Task: Find an Airbnb in Chenghua, China for 9 guests from 8th to 15th August, with a price range of ₹10,000 to ₹14,000, 5 bedrooms, 8+ beds, 5 bathrooms, and amenities including WiFi, TV, free parking, gym, and breakfast. Enable self check-in.
Action: Mouse moved to (467, 122)
Screenshot: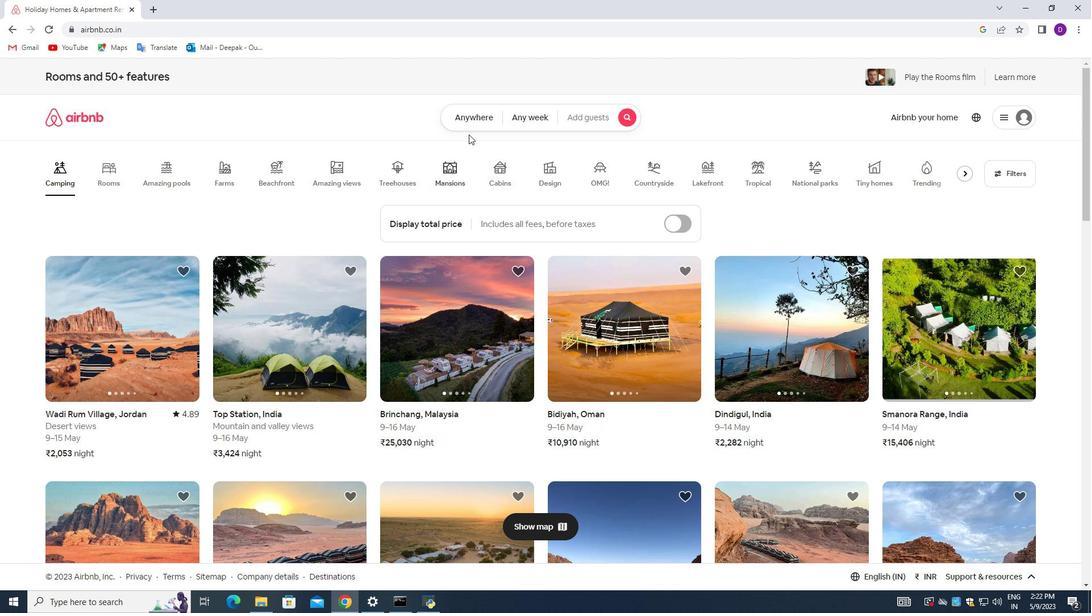 
Action: Mouse pressed left at (467, 122)
Screenshot: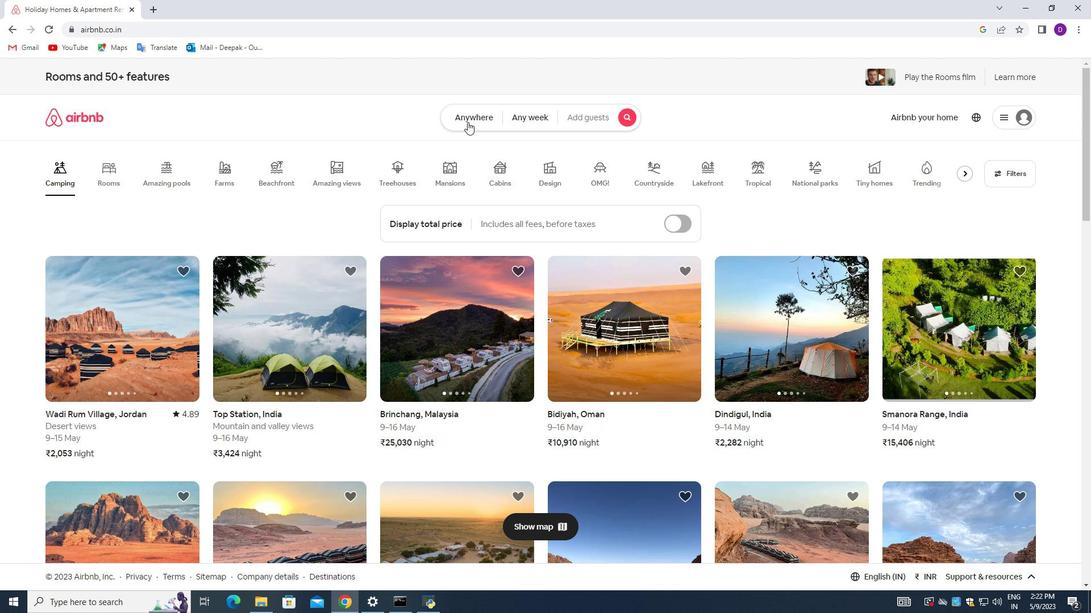
Action: Mouse moved to (404, 163)
Screenshot: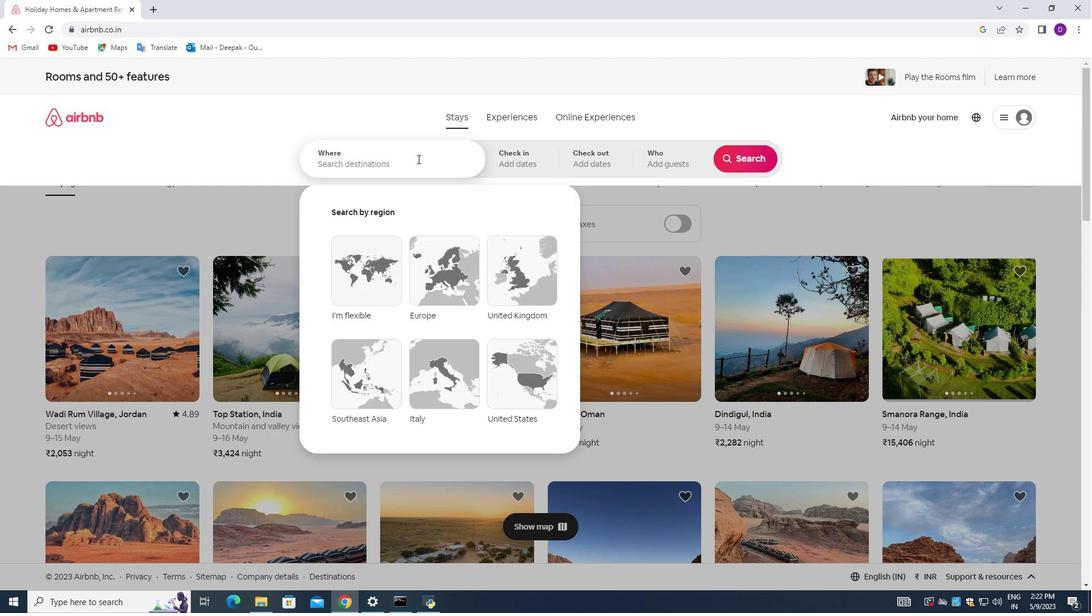 
Action: Mouse pressed left at (404, 163)
Screenshot: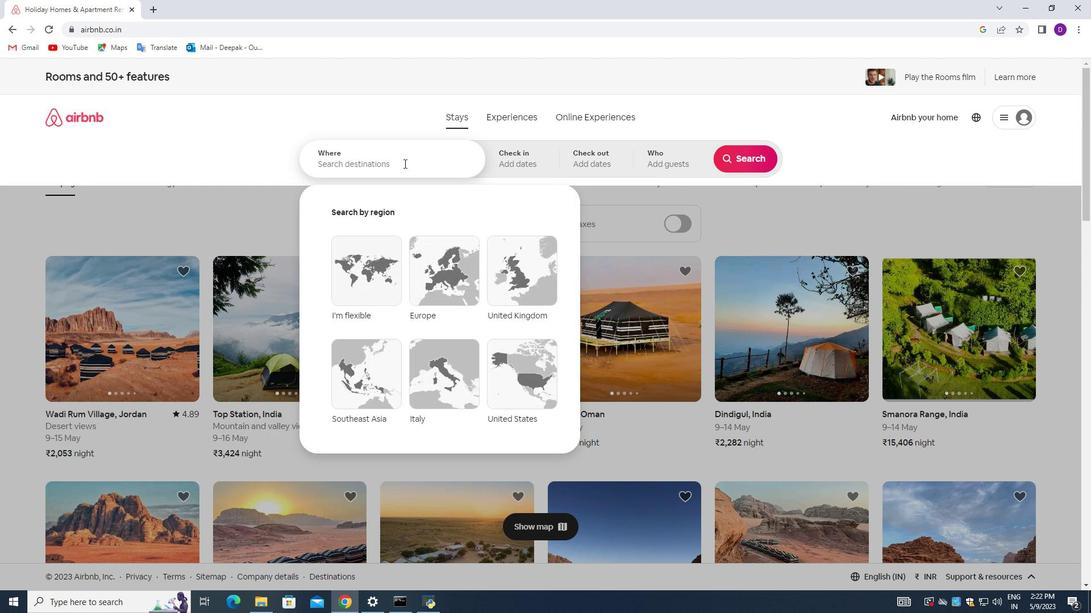 
Action: Mouse moved to (165, 300)
Screenshot: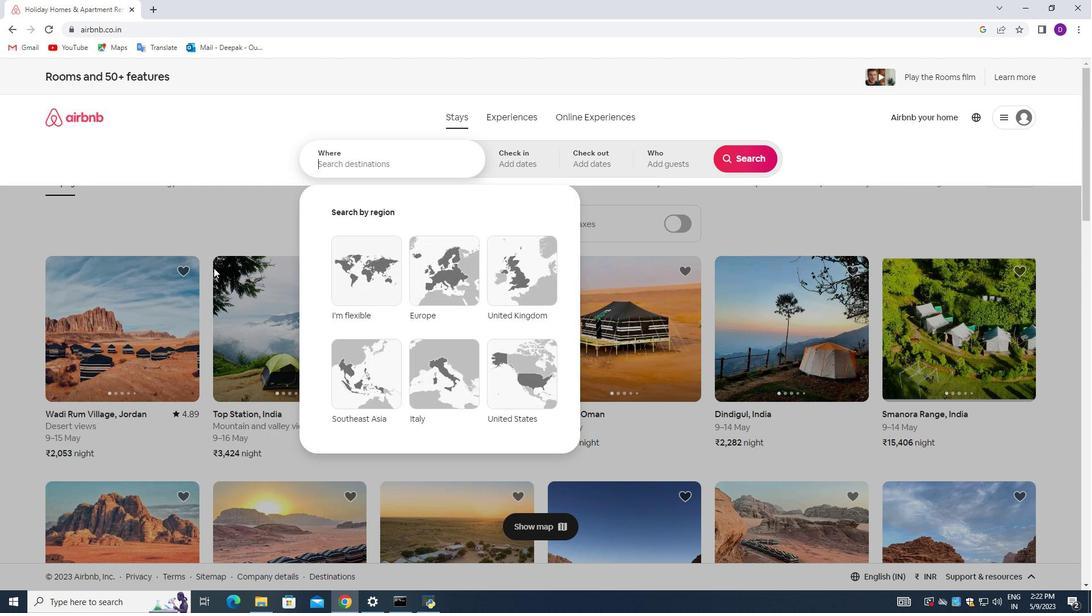 
Action: Key pressed <Key.shift_r>Chenghua,<Key.space><Key.shift_r>China<Key.enter>
Screenshot: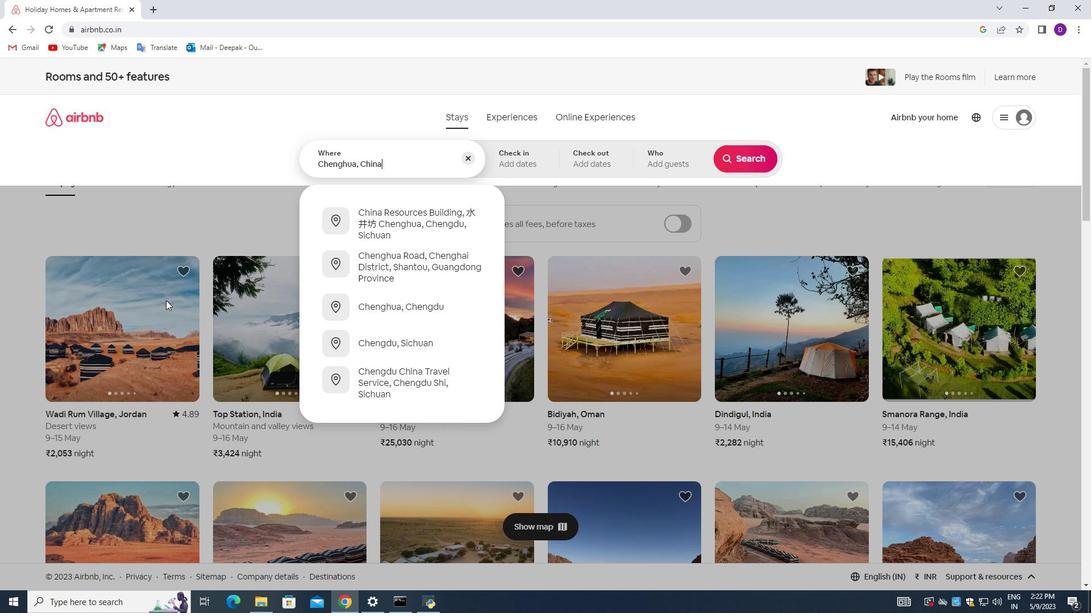 
Action: Mouse moved to (748, 254)
Screenshot: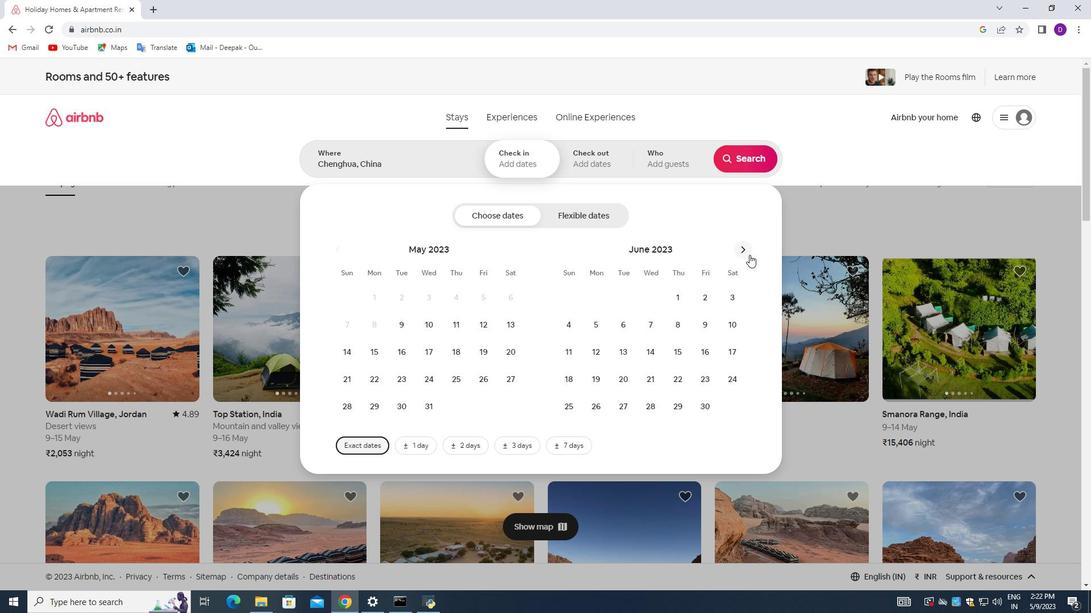 
Action: Mouse pressed left at (748, 254)
Screenshot: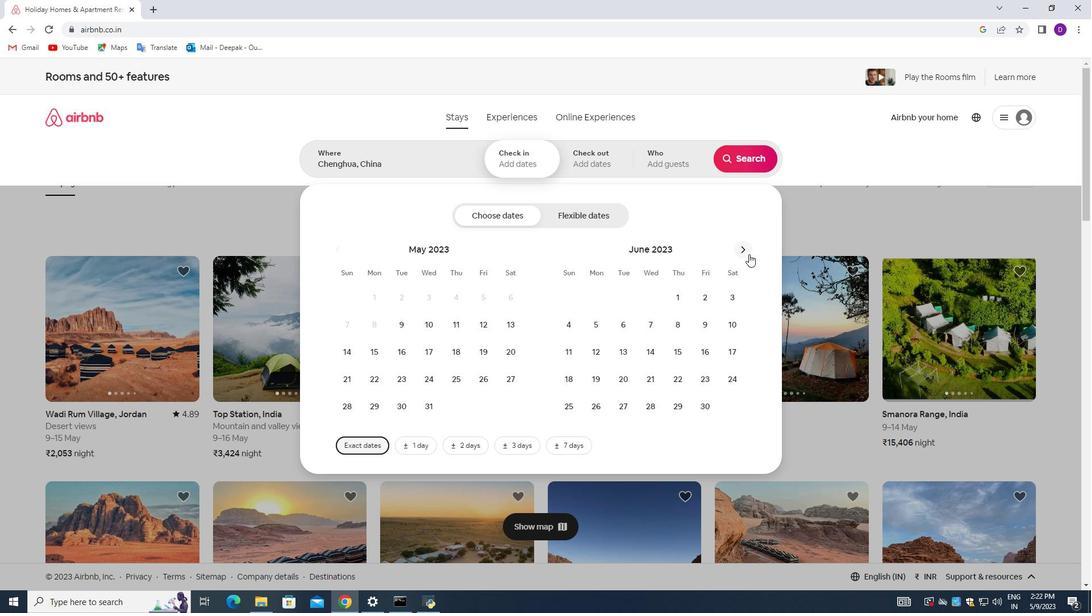 
Action: Mouse pressed left at (748, 254)
Screenshot: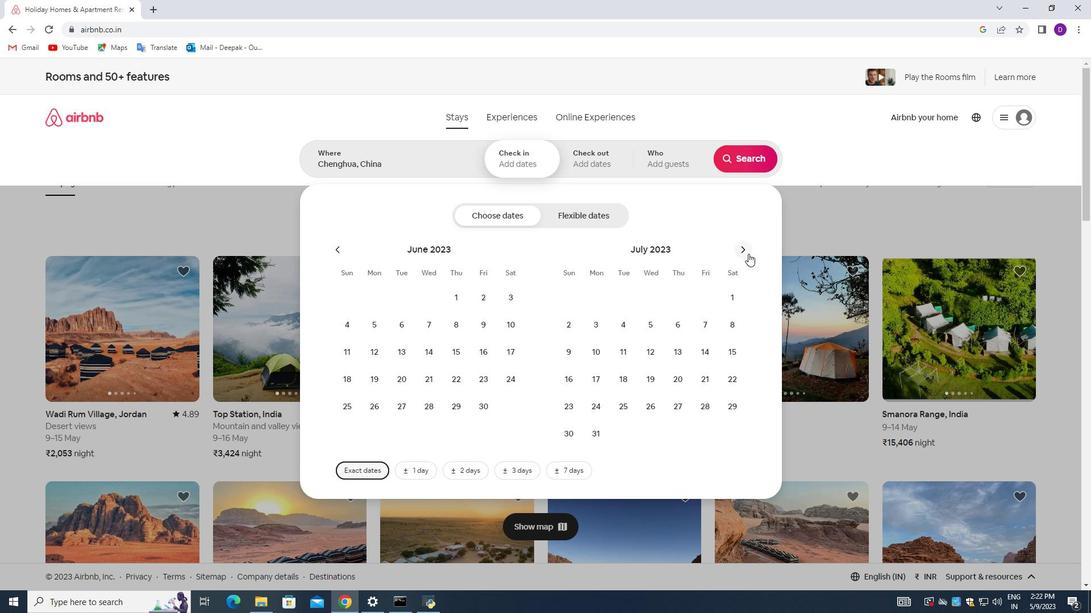 
Action: Mouse moved to (628, 326)
Screenshot: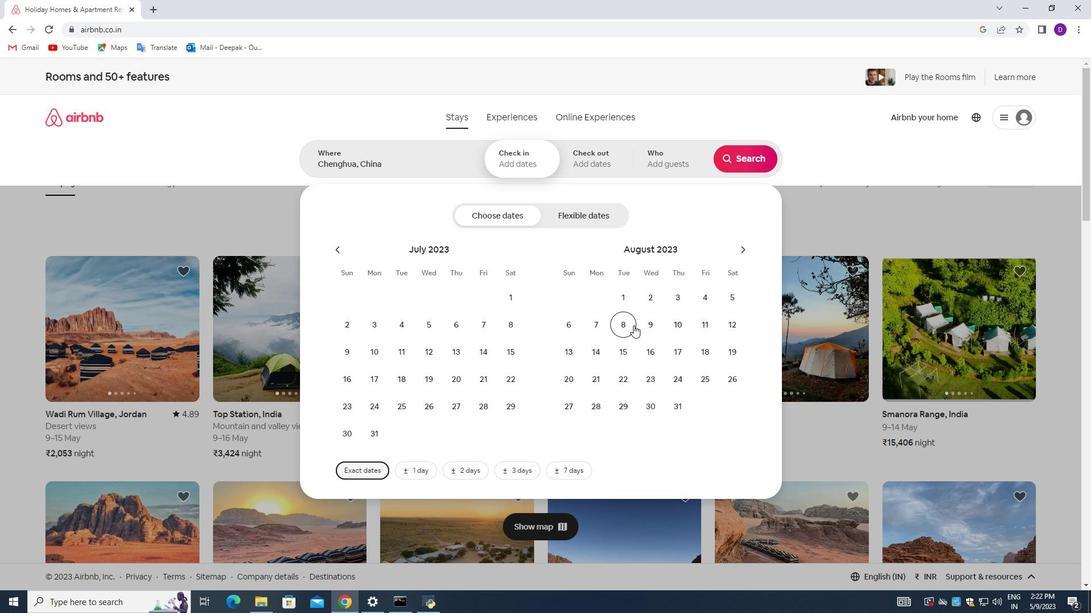 
Action: Mouse pressed left at (628, 326)
Screenshot: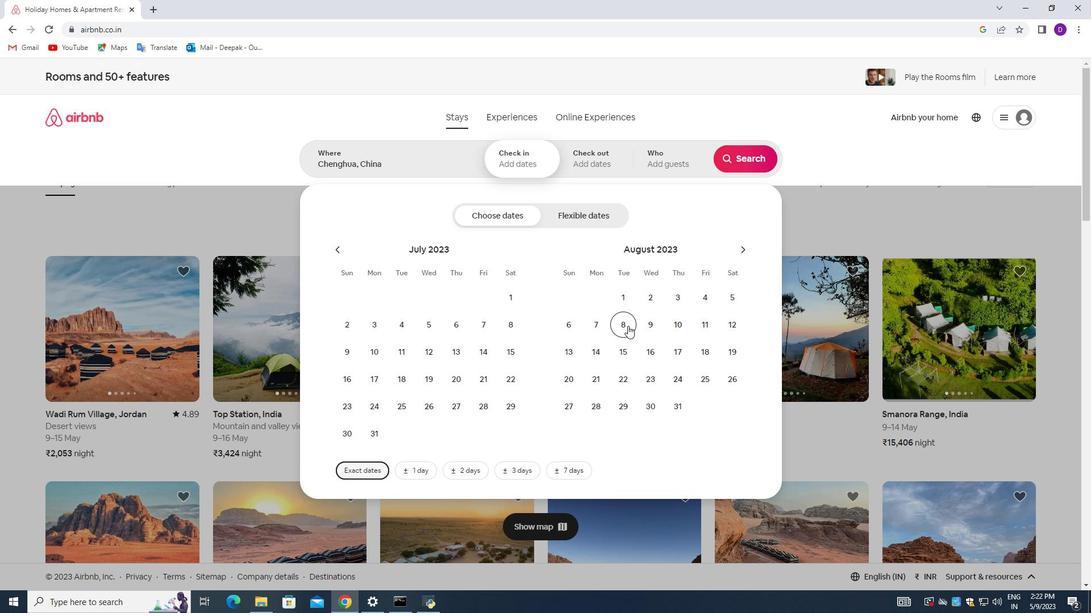 
Action: Mouse moved to (625, 346)
Screenshot: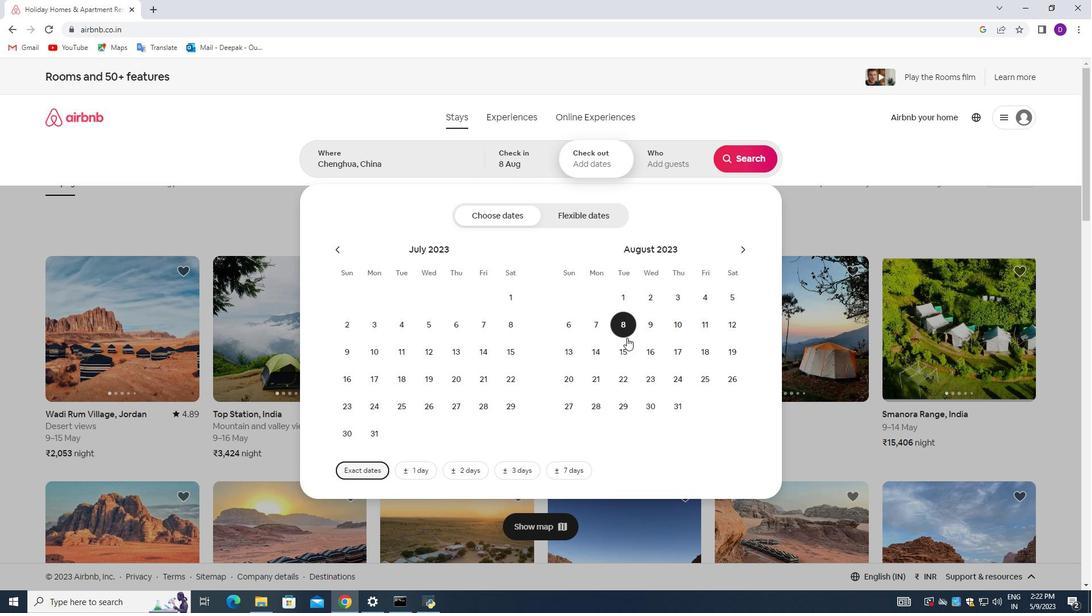 
Action: Mouse pressed left at (625, 346)
Screenshot: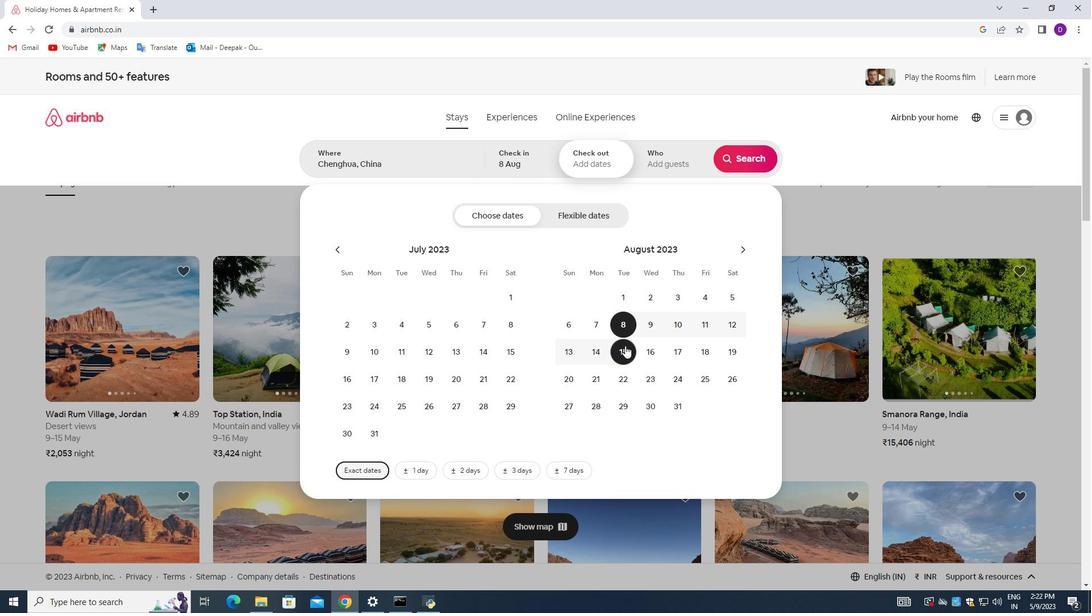 
Action: Mouse moved to (661, 164)
Screenshot: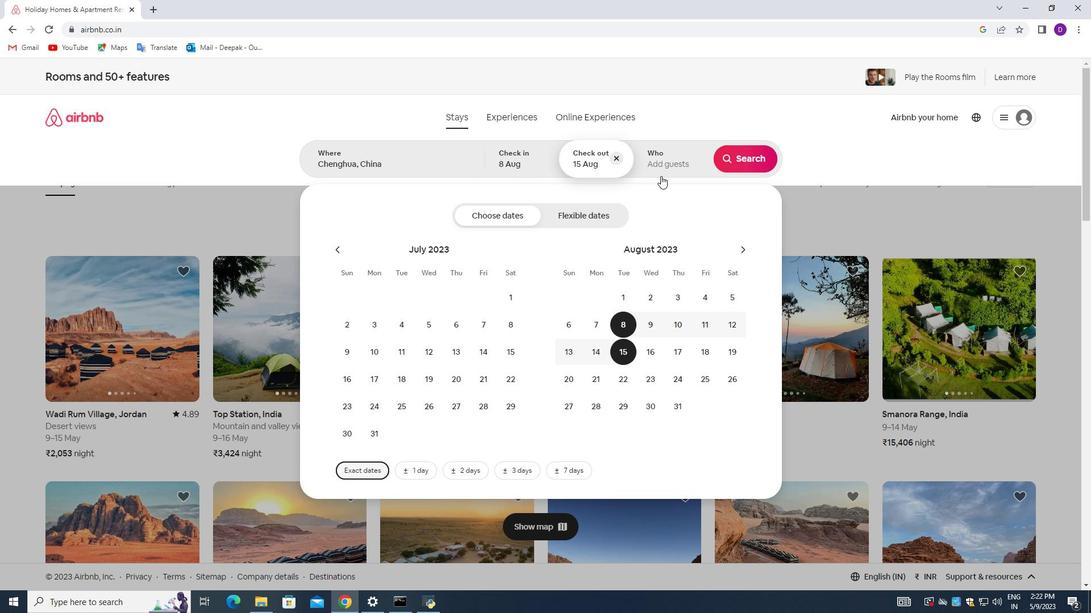 
Action: Mouse pressed left at (661, 164)
Screenshot: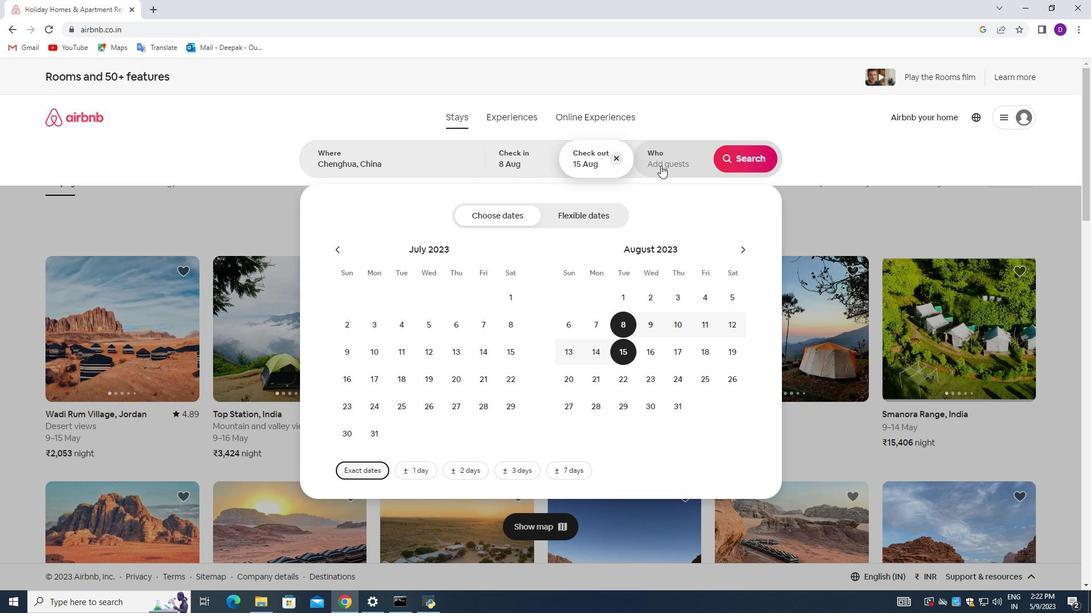 
Action: Mouse moved to (746, 221)
Screenshot: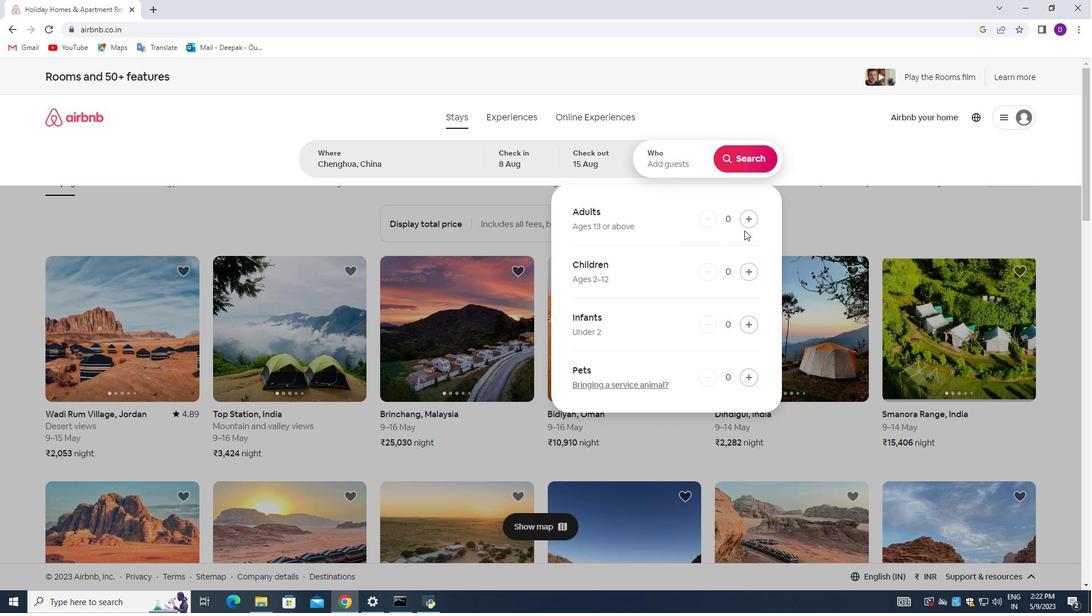 
Action: Mouse pressed left at (746, 221)
Screenshot: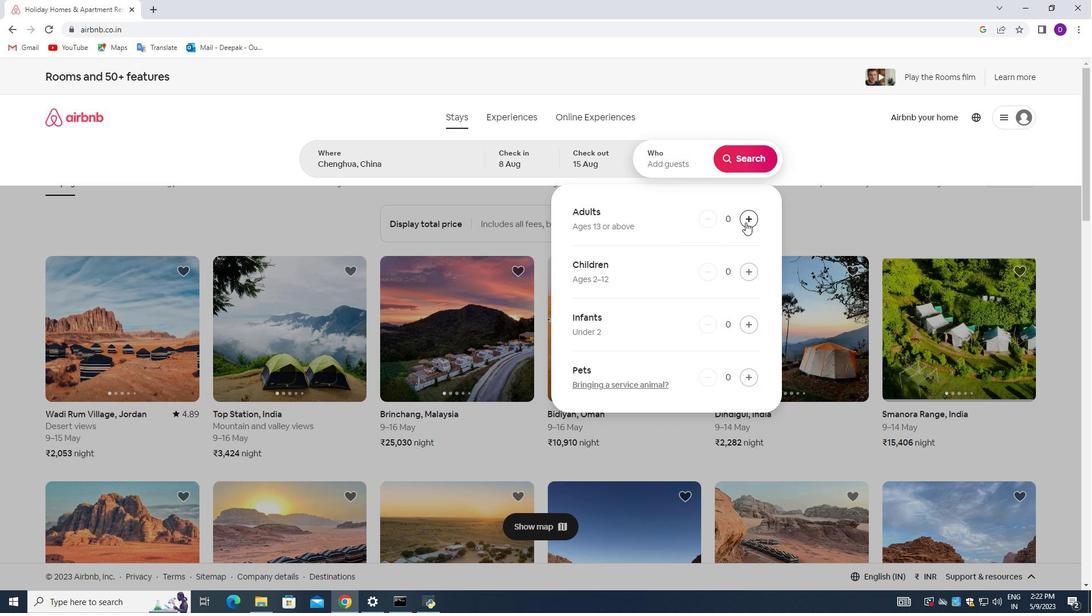 
Action: Mouse pressed left at (746, 221)
Screenshot: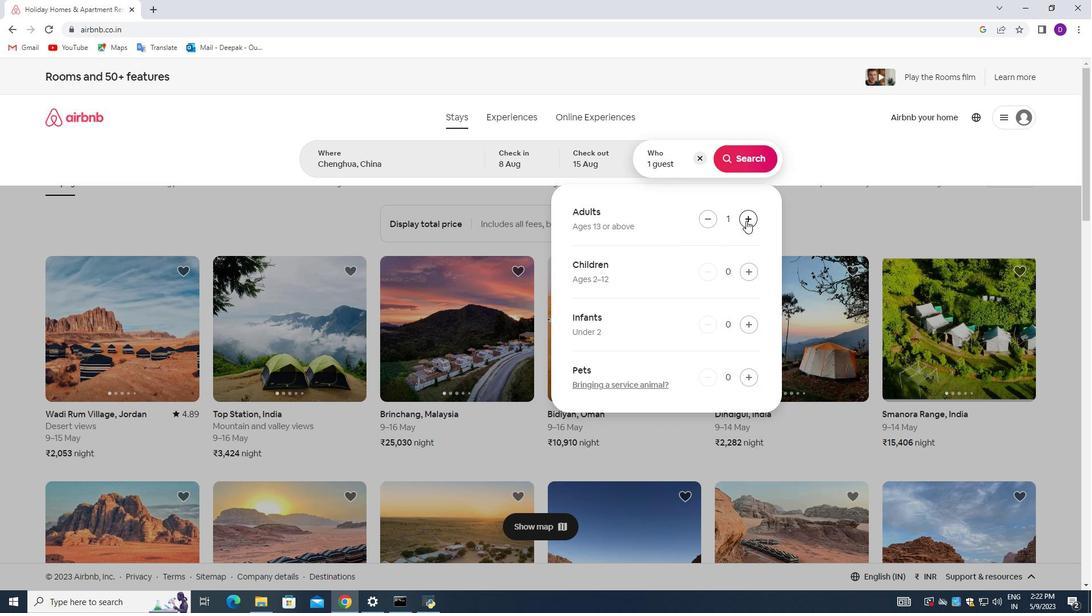 
Action: Mouse pressed left at (746, 221)
Screenshot: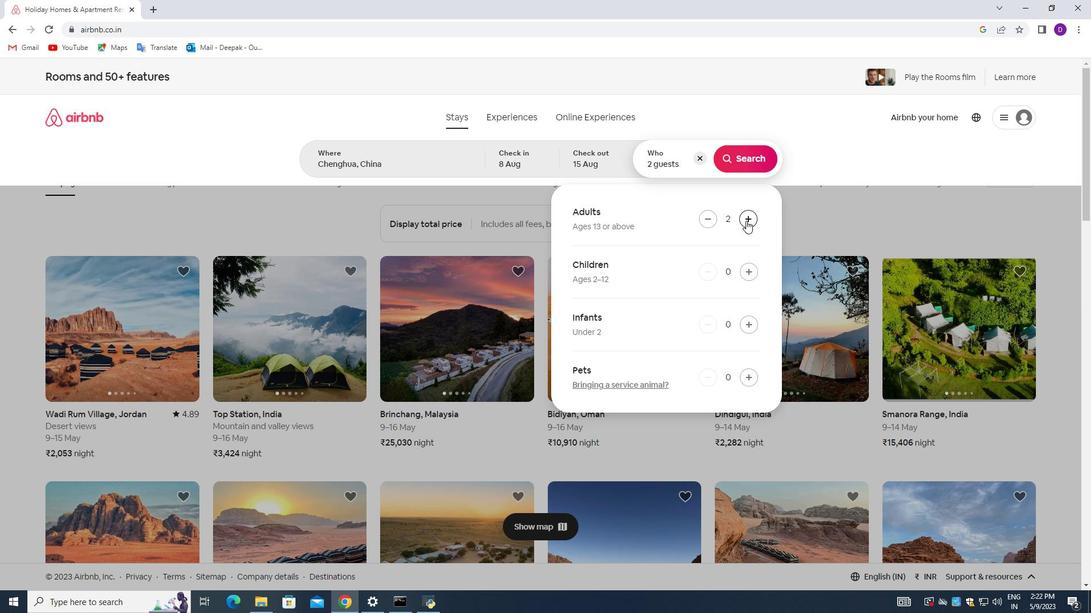 
Action: Mouse pressed left at (746, 221)
Screenshot: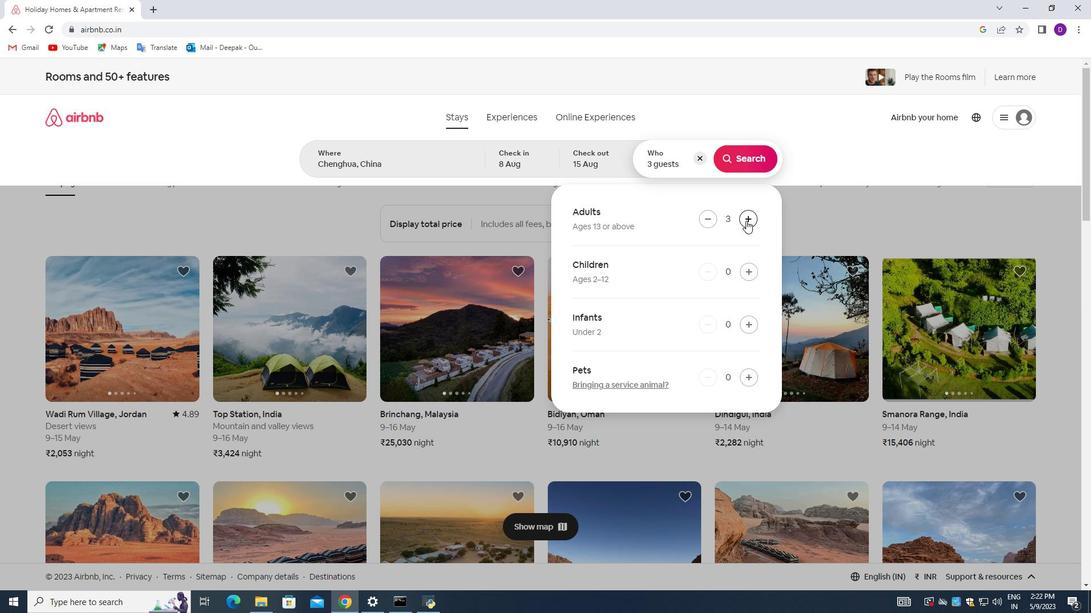 
Action: Mouse pressed left at (746, 221)
Screenshot: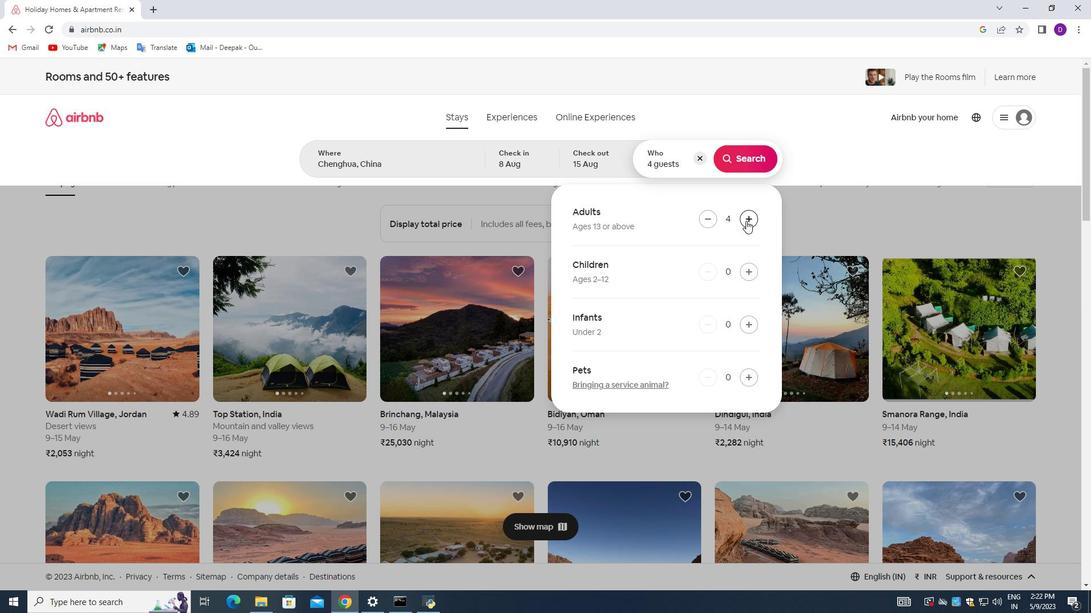 
Action: Mouse pressed left at (746, 221)
Screenshot: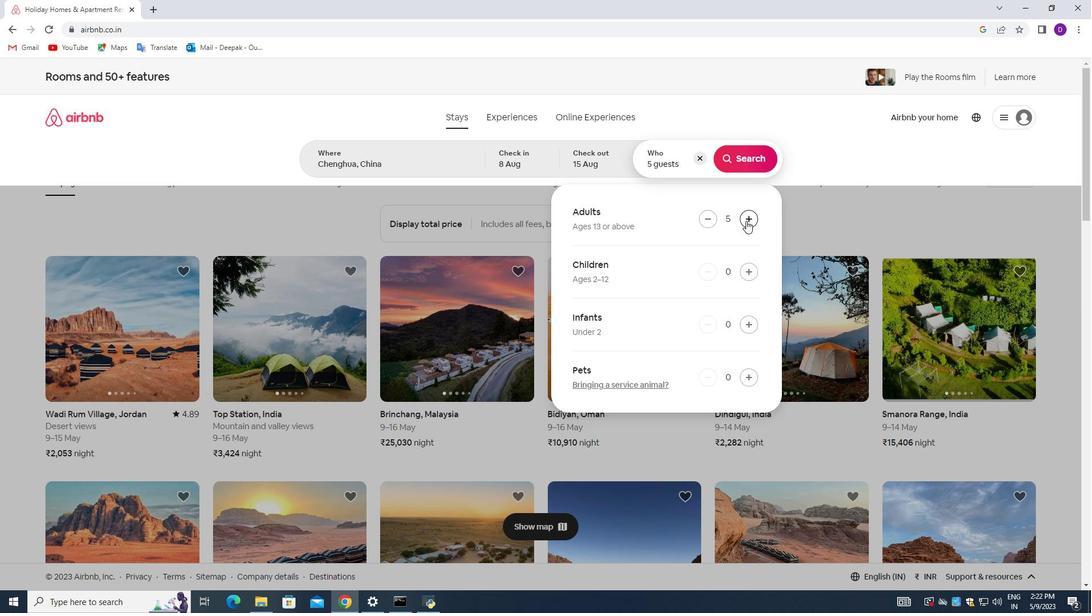 
Action: Mouse pressed left at (746, 221)
Screenshot: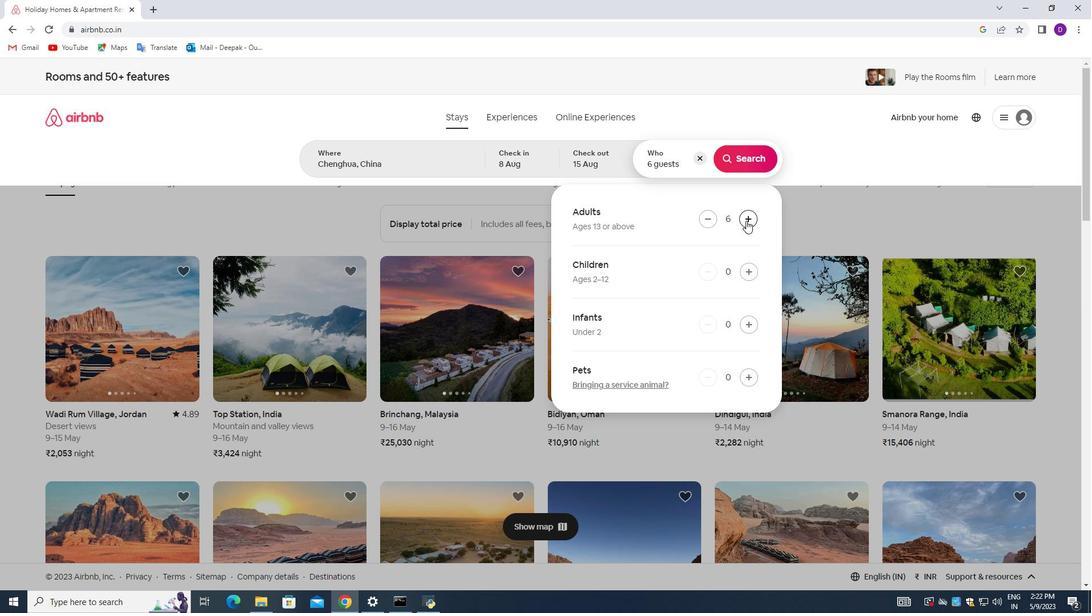 
Action: Mouse pressed left at (746, 221)
Screenshot: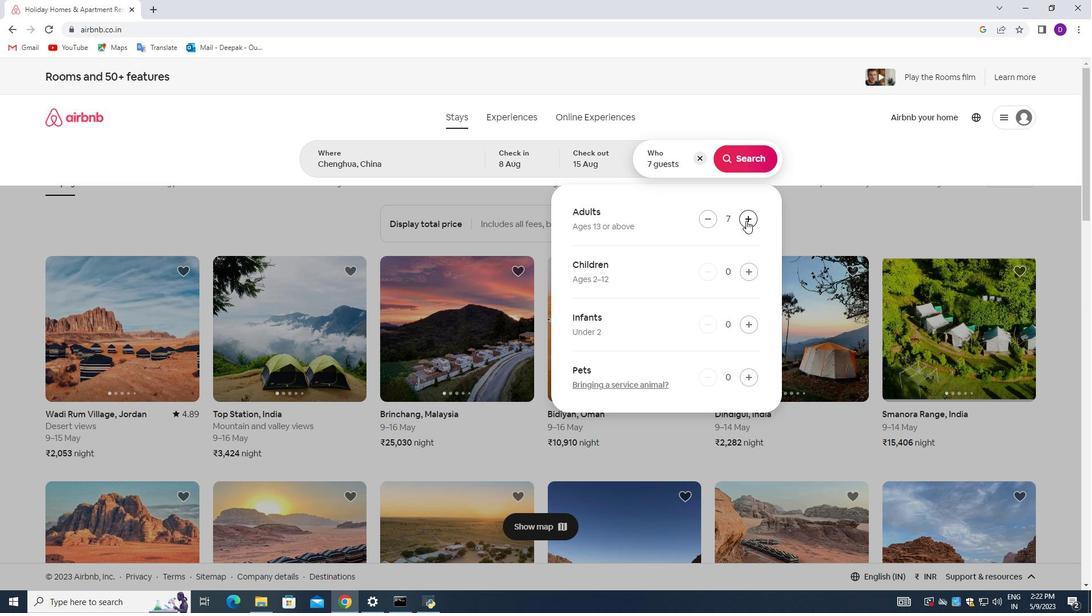 
Action: Mouse pressed left at (746, 221)
Screenshot: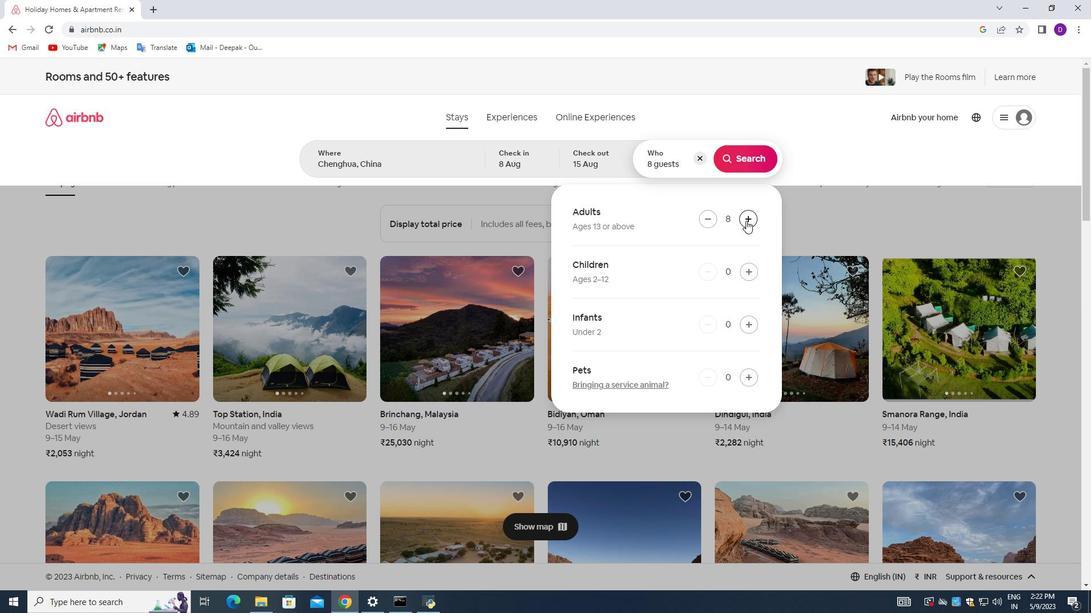 
Action: Mouse moved to (749, 152)
Screenshot: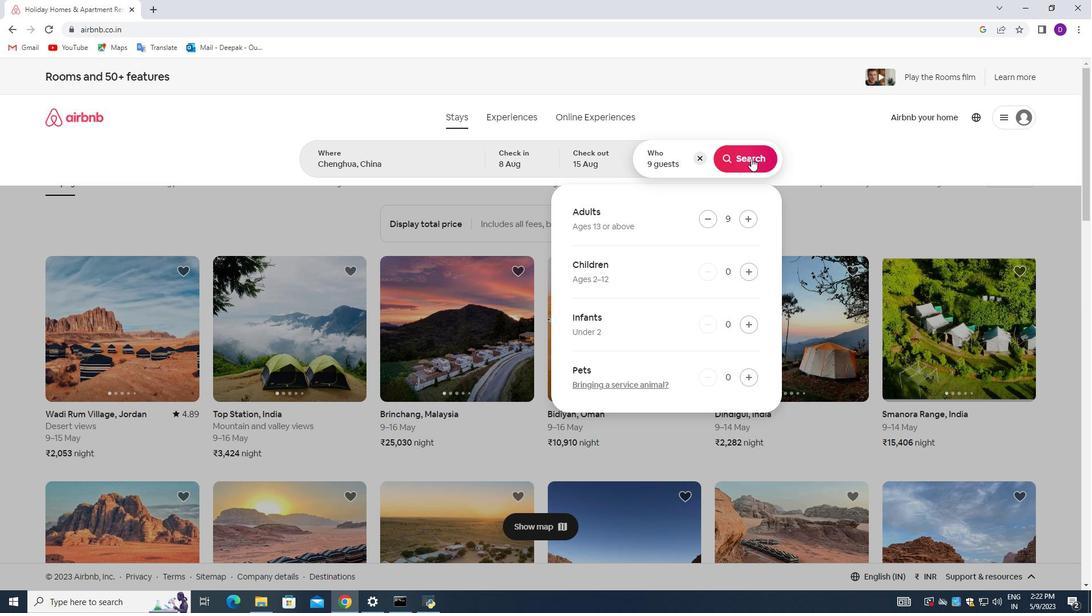 
Action: Mouse pressed left at (749, 152)
Screenshot: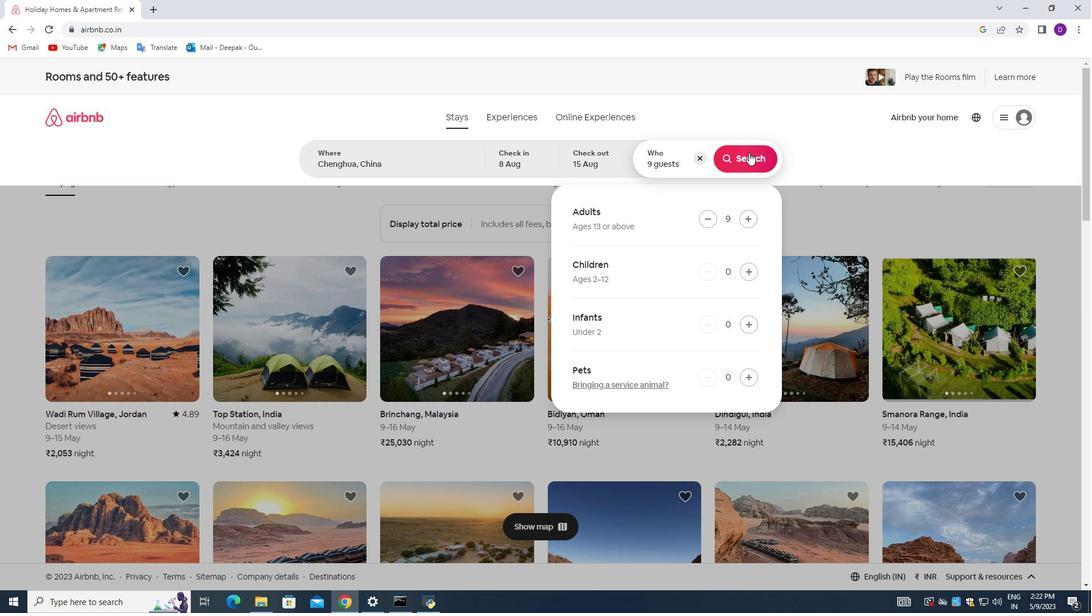 
Action: Mouse moved to (1030, 122)
Screenshot: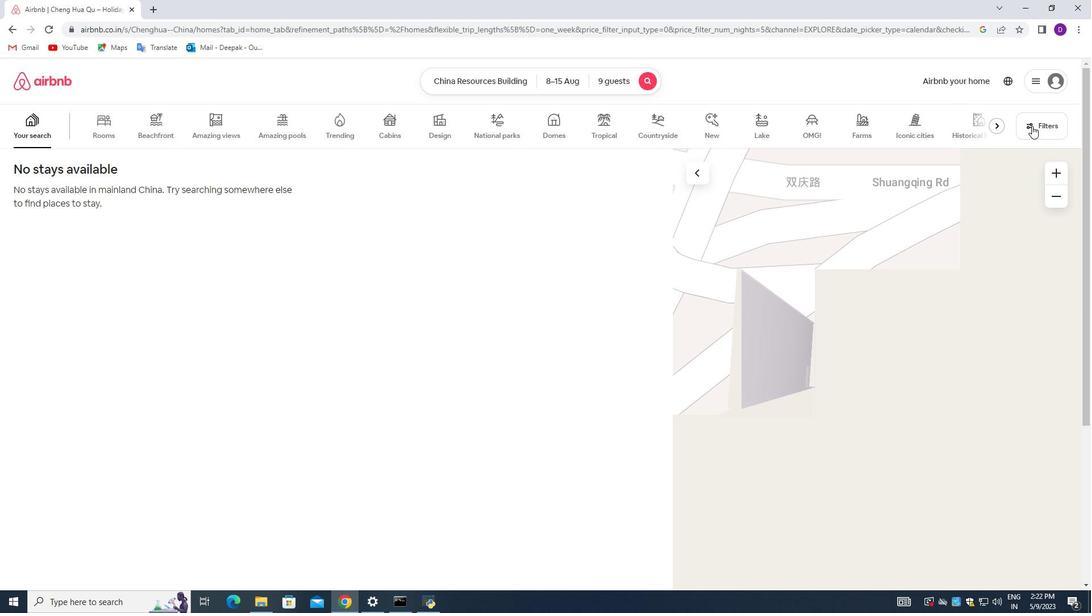 
Action: Mouse pressed left at (1030, 122)
Screenshot: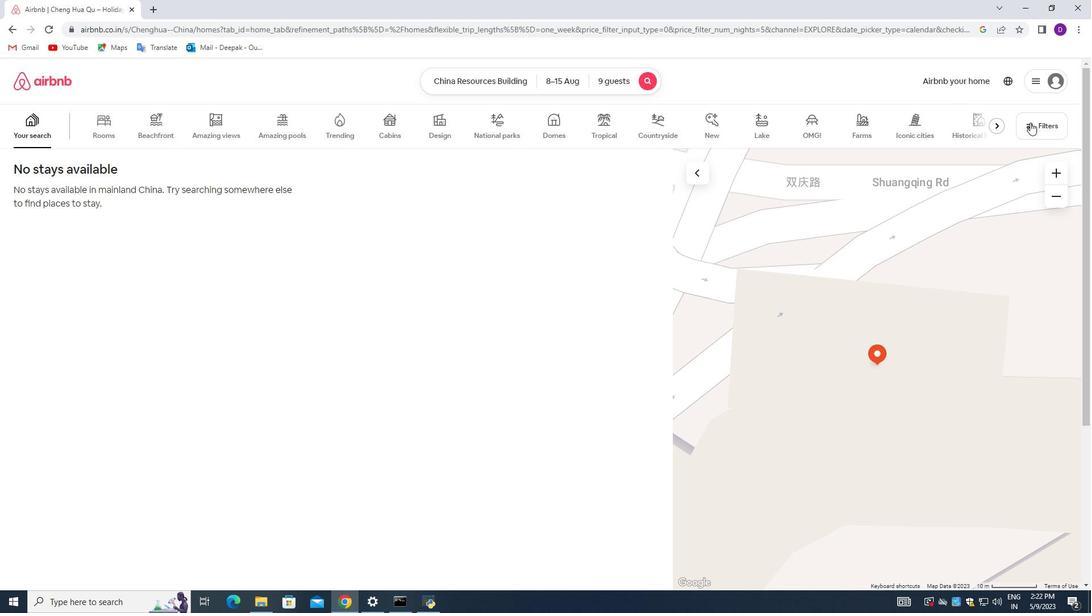 
Action: Mouse moved to (413, 408)
Screenshot: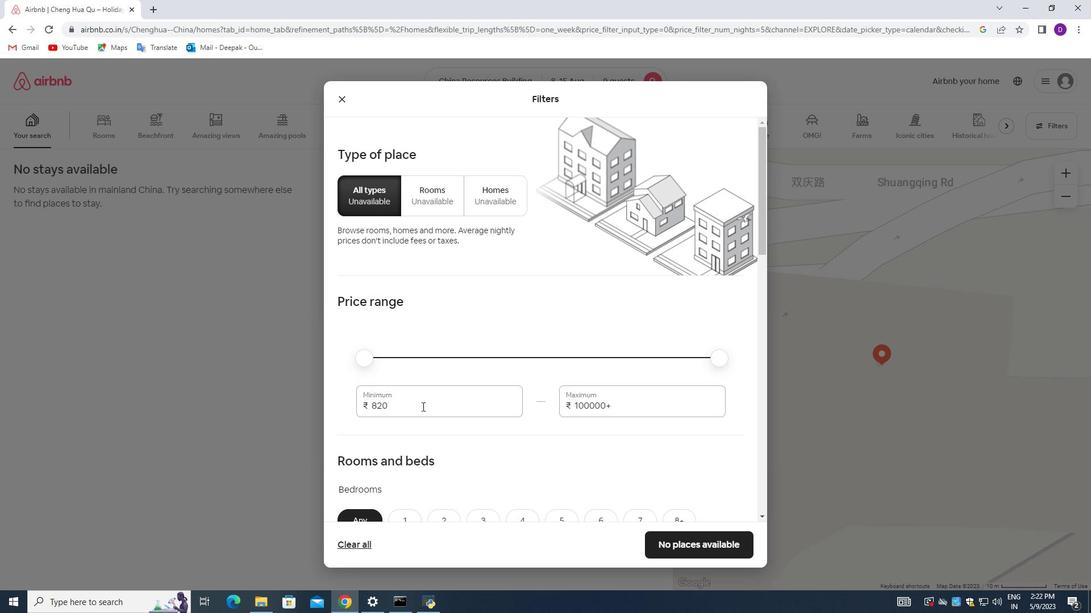 
Action: Mouse pressed left at (413, 408)
Screenshot: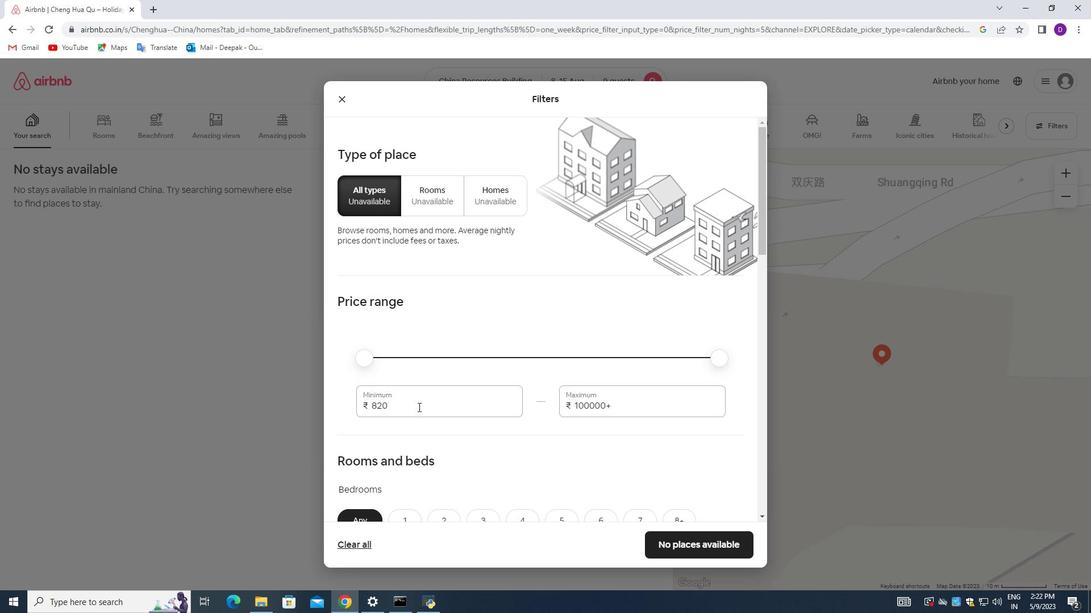
Action: Mouse pressed left at (413, 408)
Screenshot: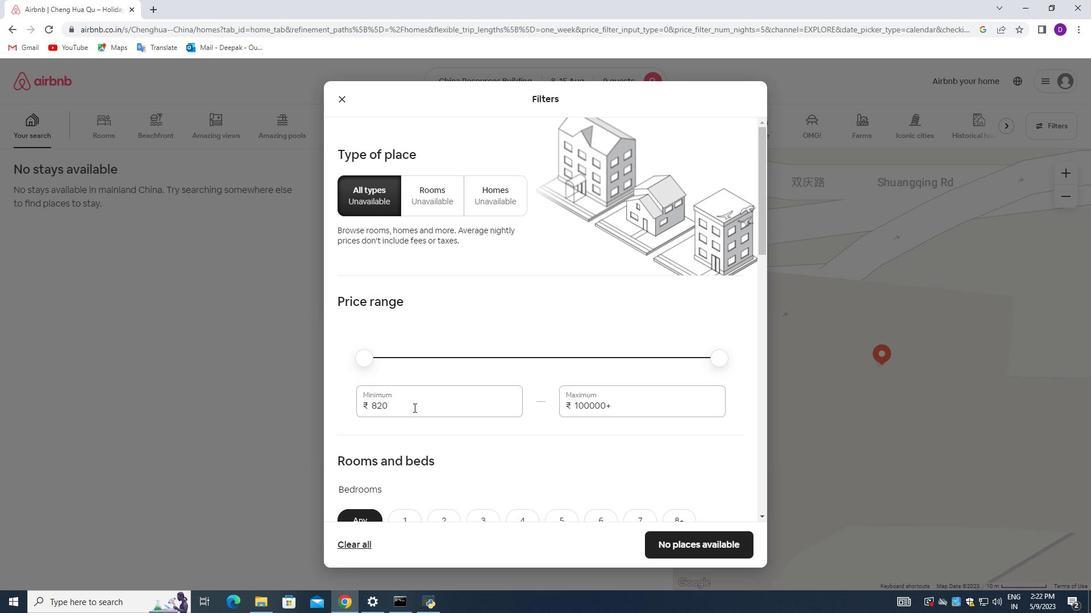 
Action: Key pressed 10000<Key.tab>14000
Screenshot: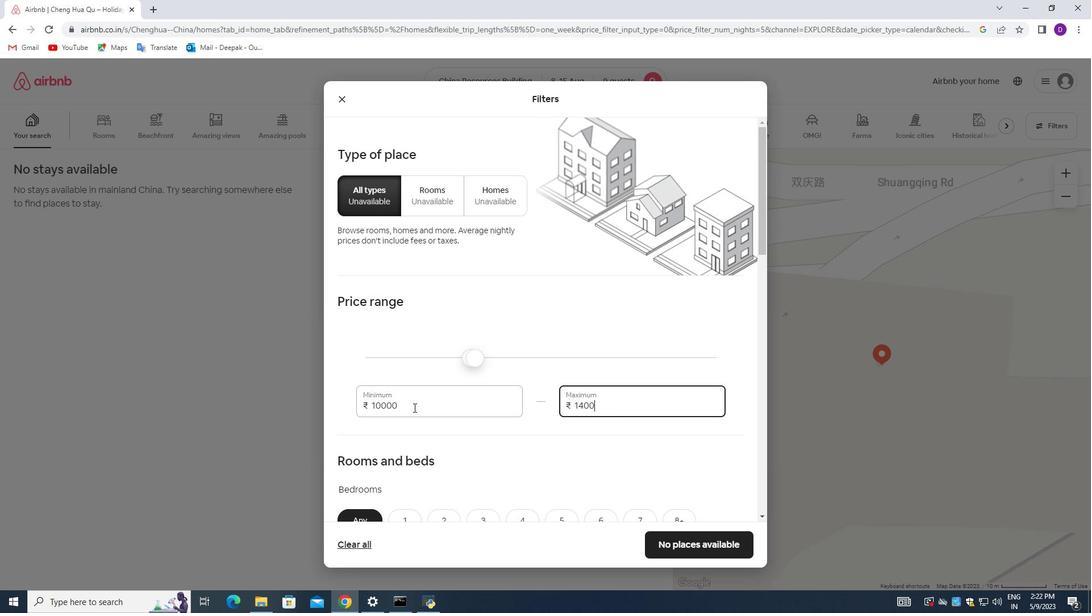
Action: Mouse moved to (484, 381)
Screenshot: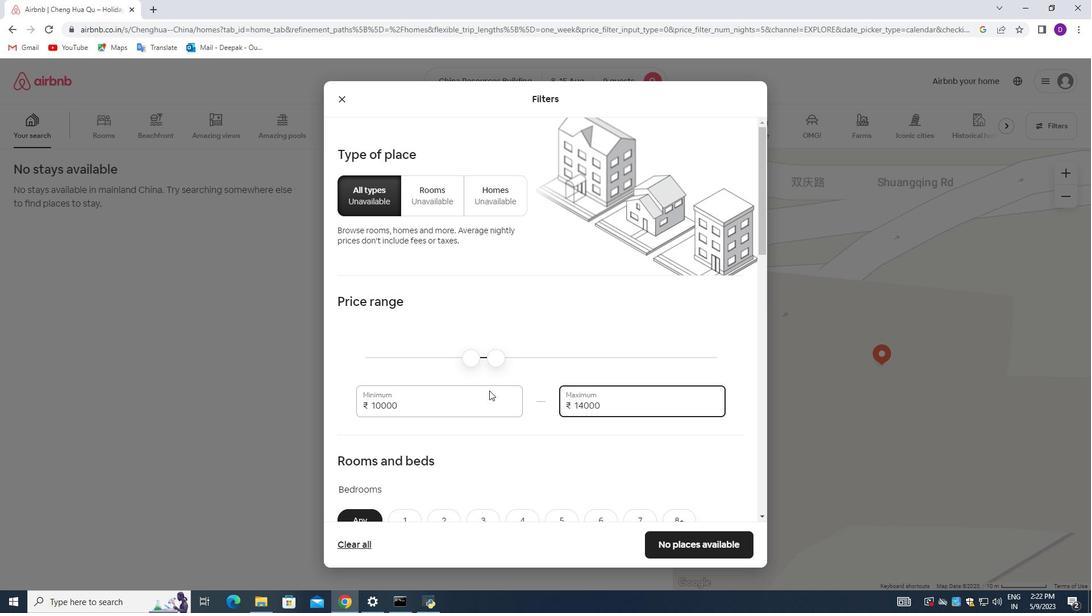 
Action: Mouse scrolled (484, 380) with delta (0, 0)
Screenshot: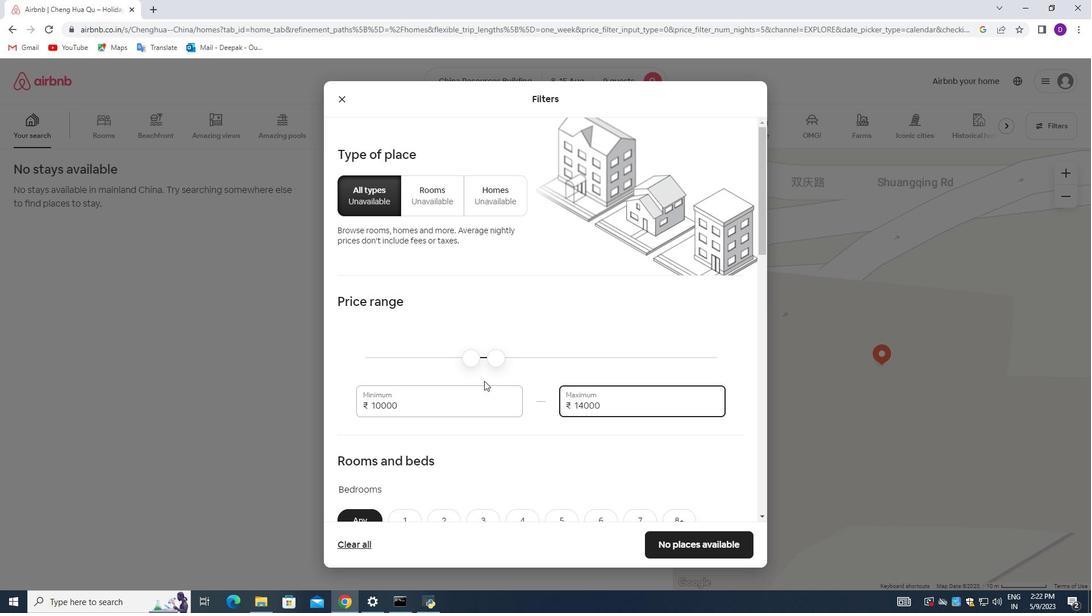 
Action: Mouse moved to (479, 372)
Screenshot: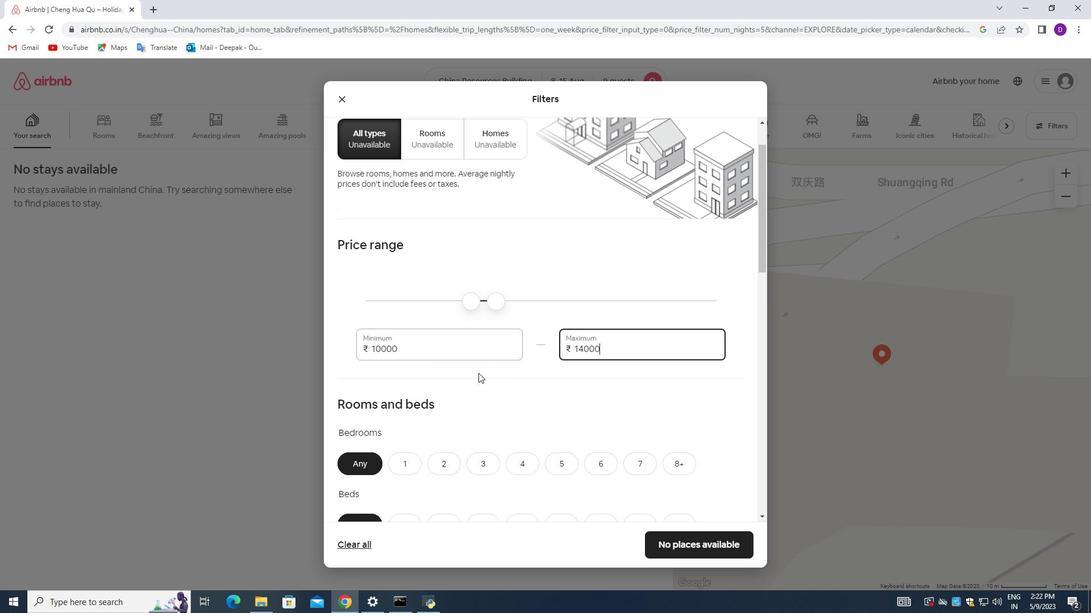 
Action: Mouse scrolled (479, 372) with delta (0, 0)
Screenshot: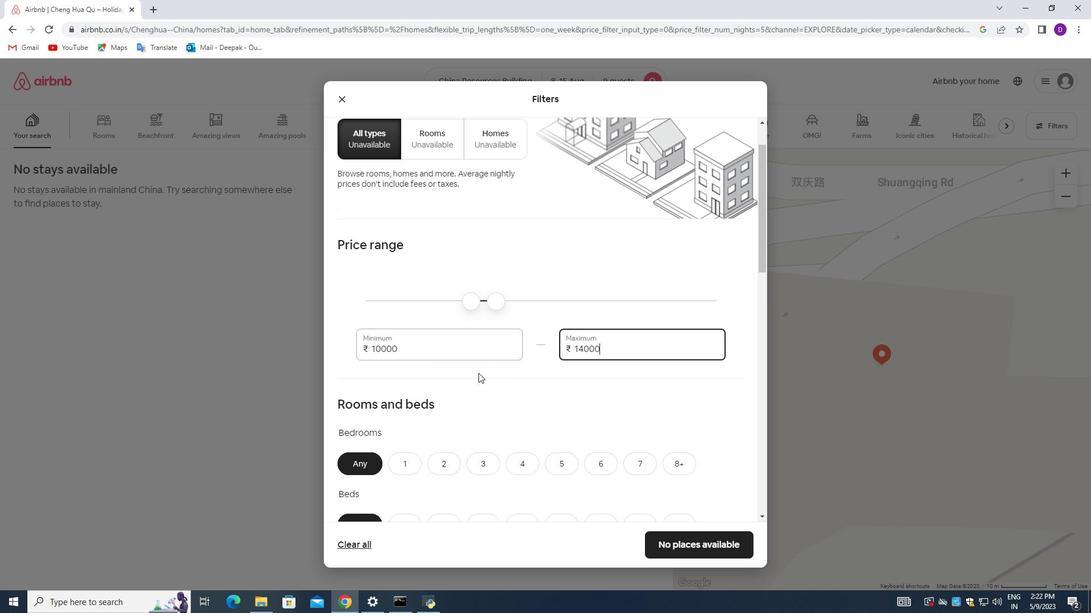 
Action: Mouse moved to (479, 372)
Screenshot: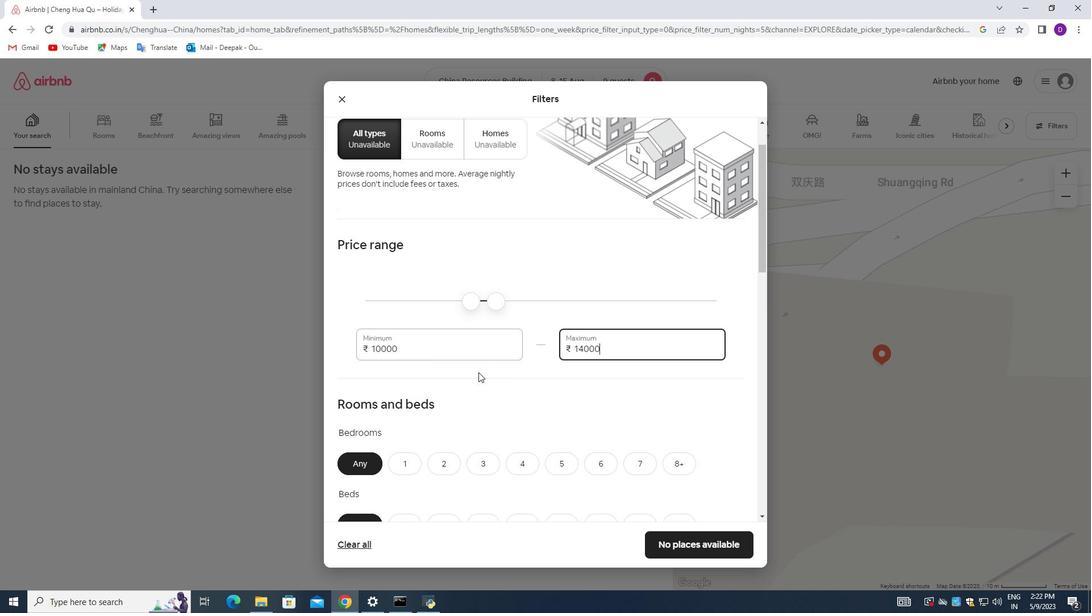 
Action: Mouse scrolled (479, 372) with delta (0, 0)
Screenshot: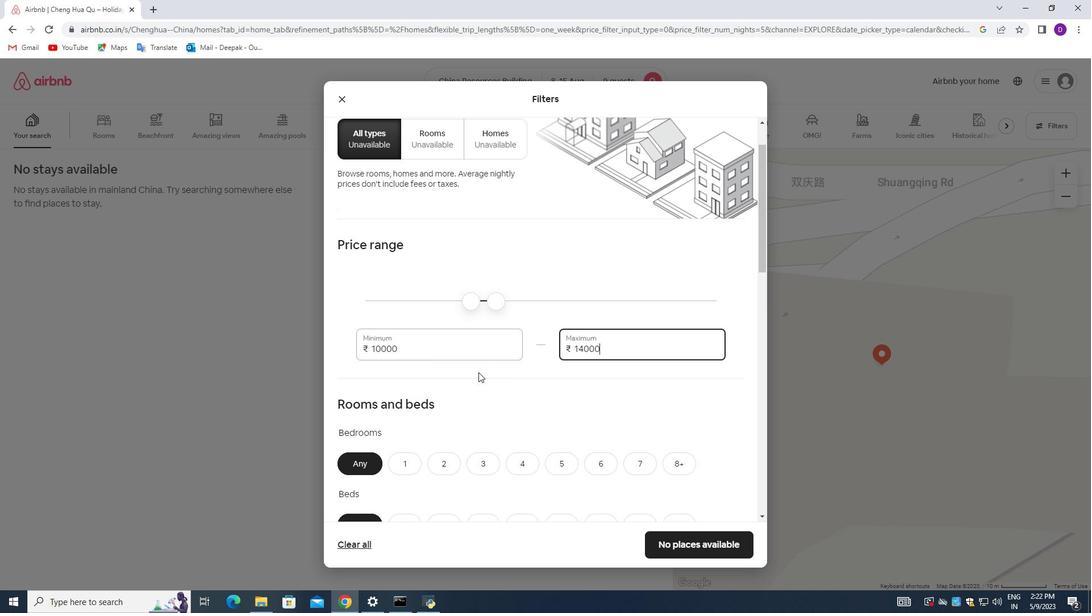 
Action: Mouse scrolled (479, 372) with delta (0, 0)
Screenshot: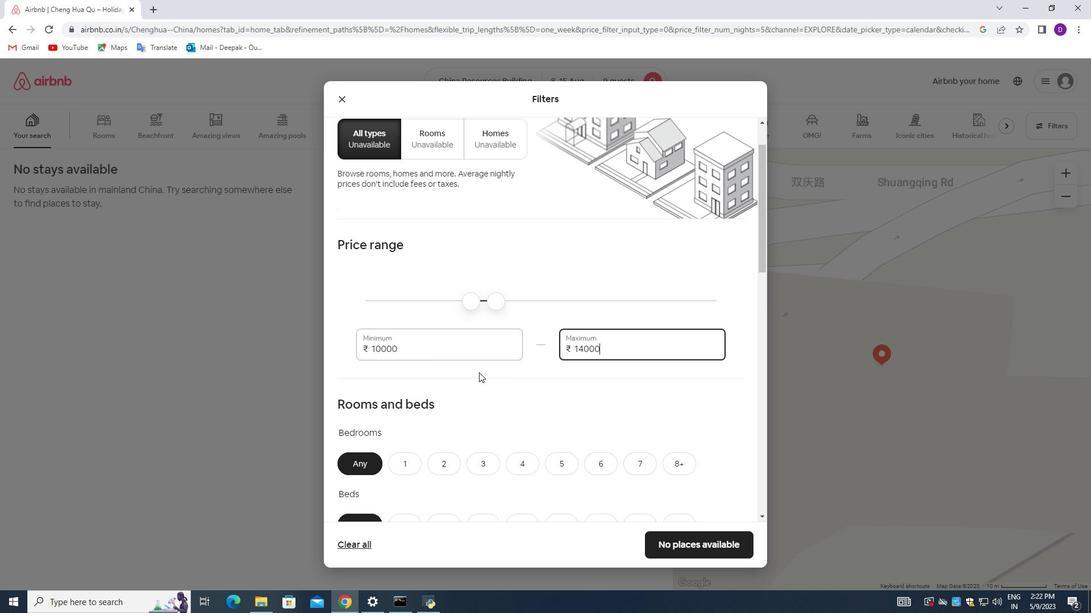 
Action: Mouse moved to (556, 300)
Screenshot: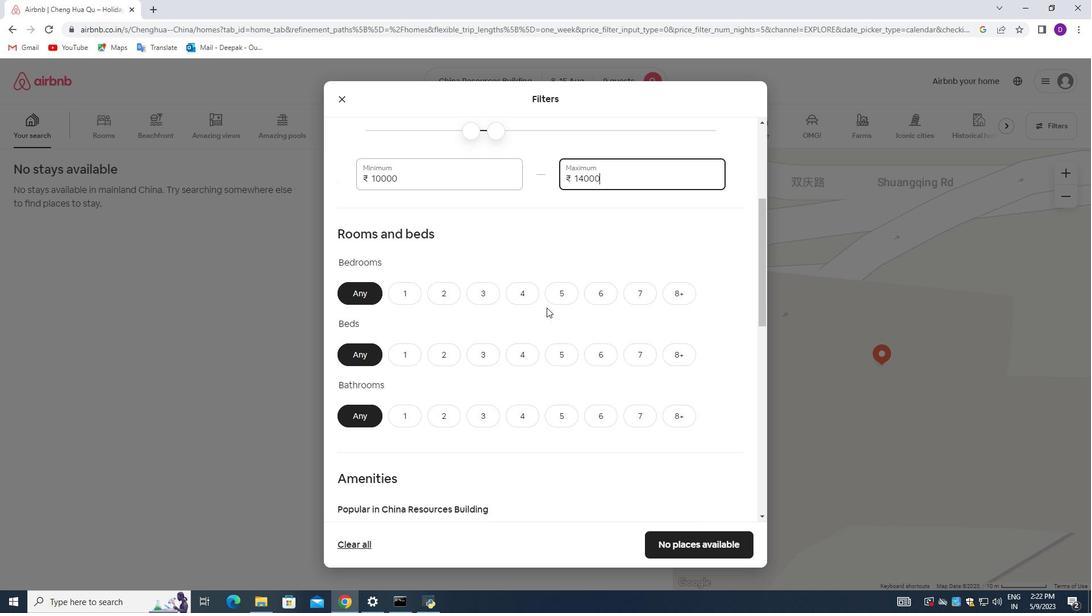 
Action: Mouse pressed left at (556, 300)
Screenshot: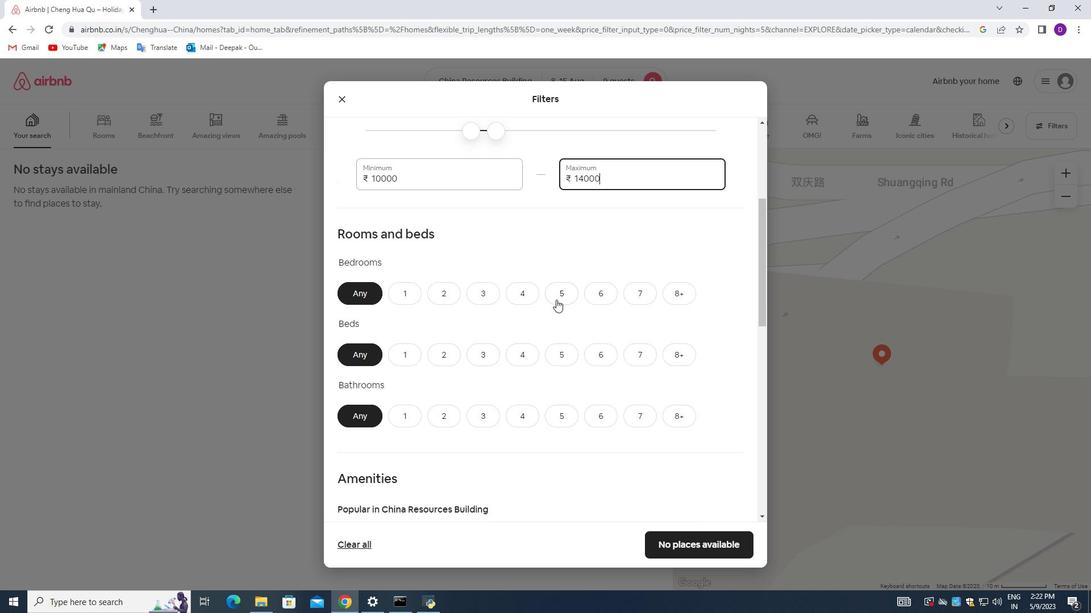 
Action: Mouse moved to (687, 354)
Screenshot: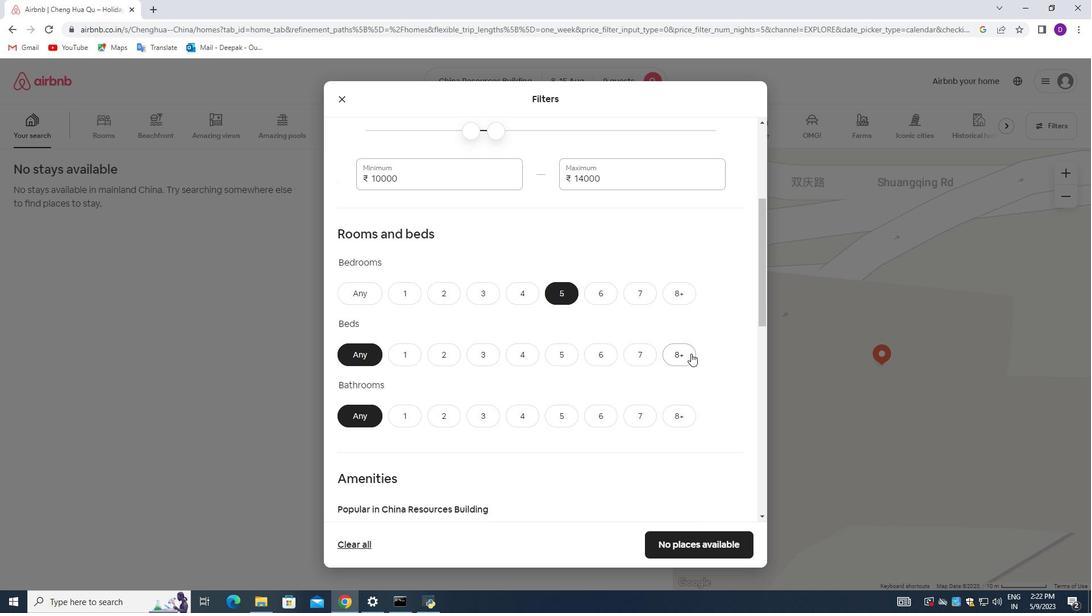 
Action: Mouse pressed left at (687, 354)
Screenshot: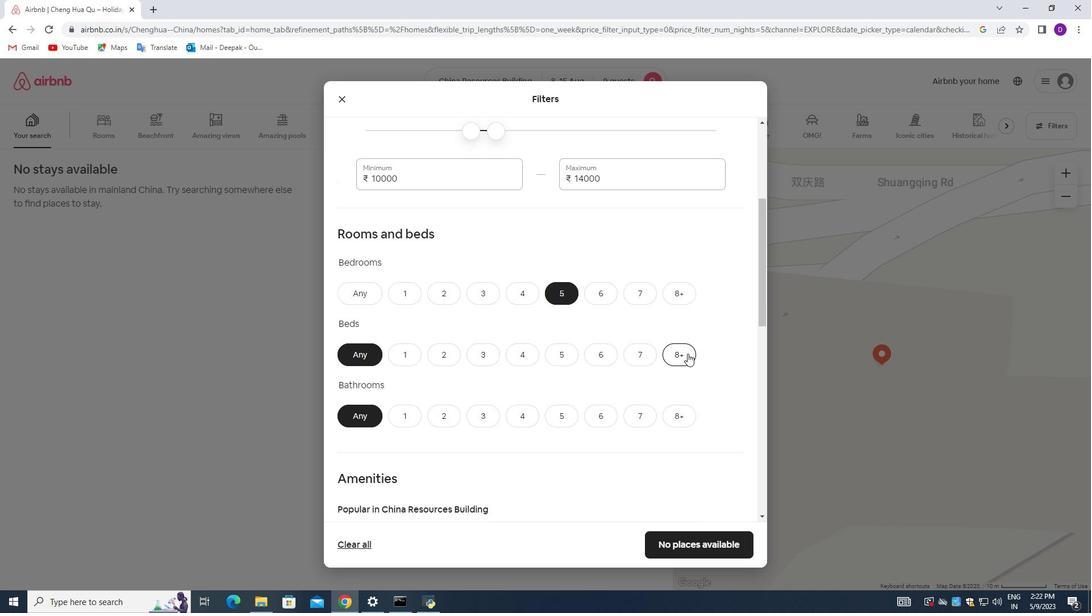 
Action: Mouse moved to (567, 413)
Screenshot: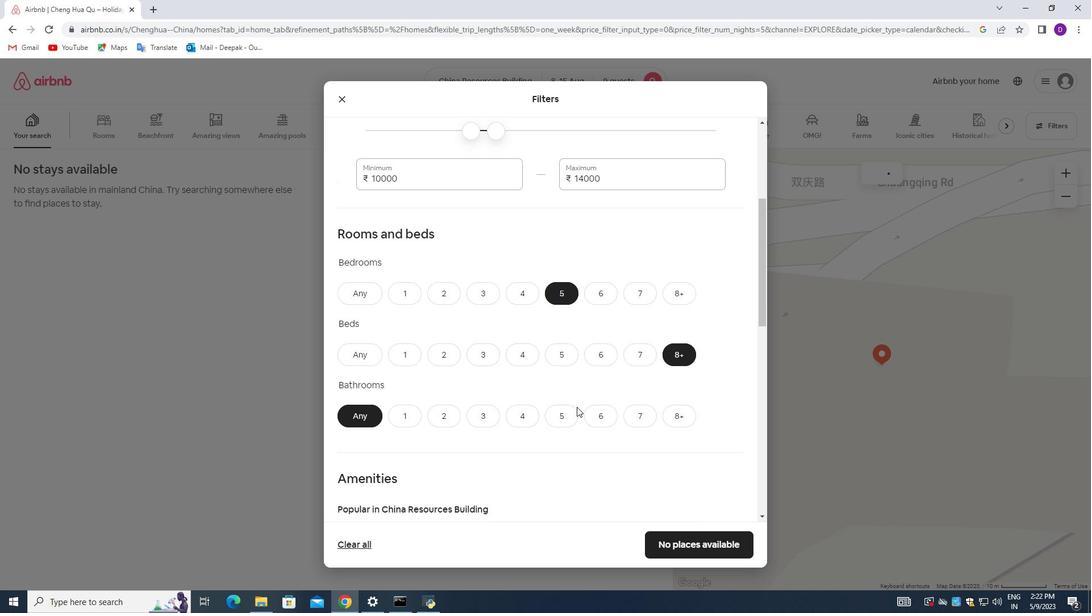 
Action: Mouse pressed left at (567, 413)
Screenshot: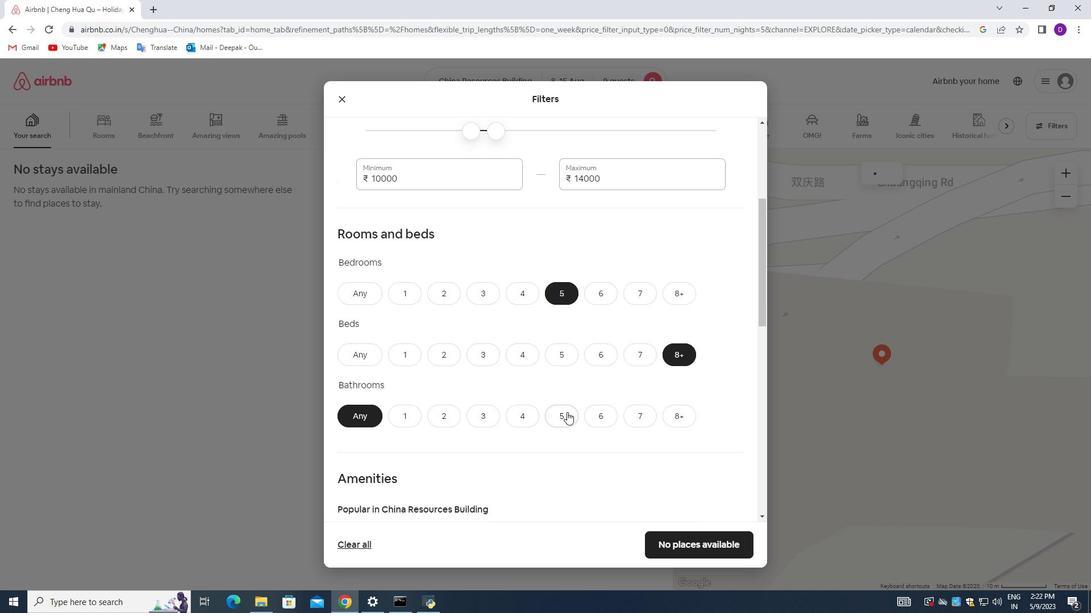 
Action: Mouse moved to (549, 370)
Screenshot: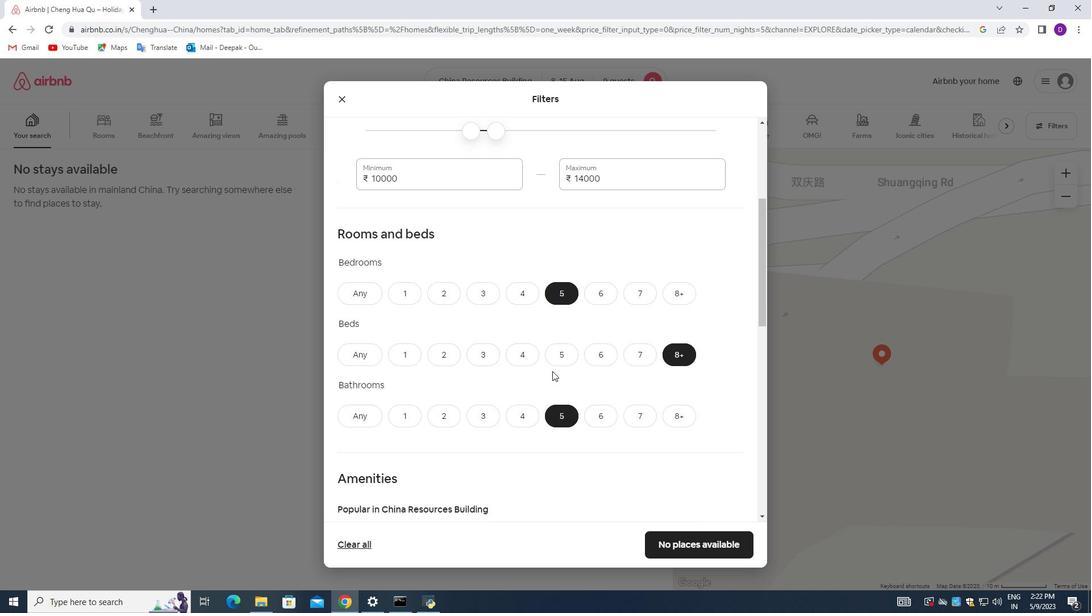 
Action: Mouse scrolled (549, 369) with delta (0, 0)
Screenshot: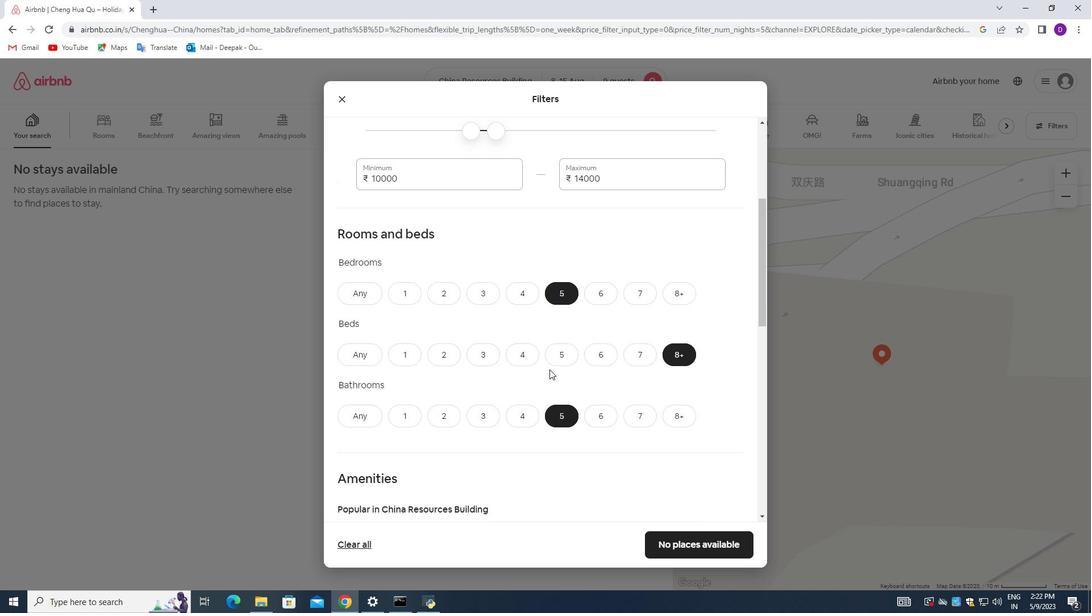 
Action: Mouse scrolled (549, 369) with delta (0, 0)
Screenshot: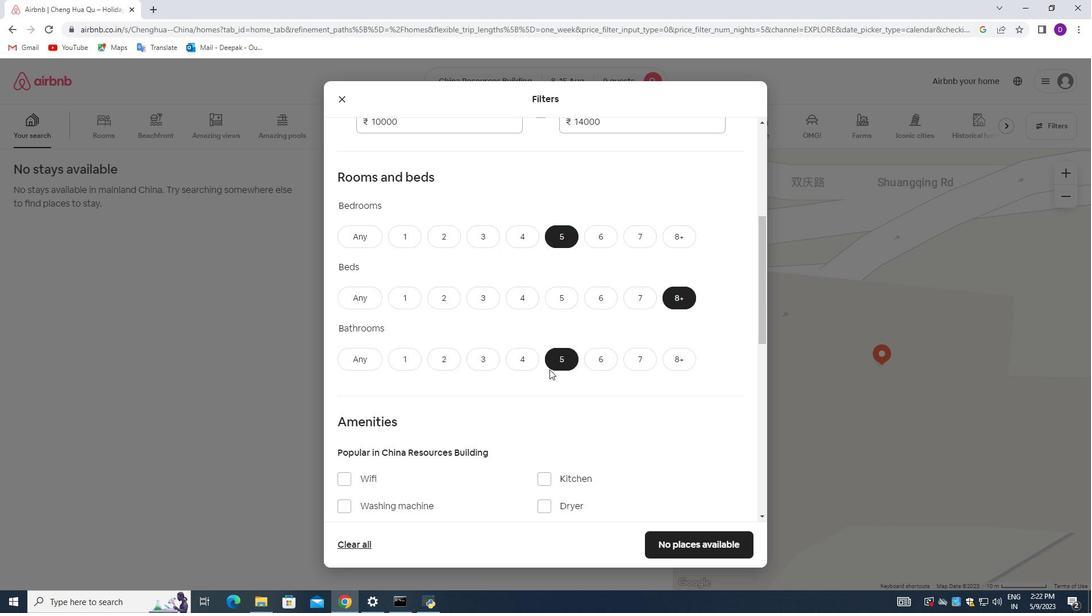 
Action: Mouse scrolled (549, 369) with delta (0, 0)
Screenshot: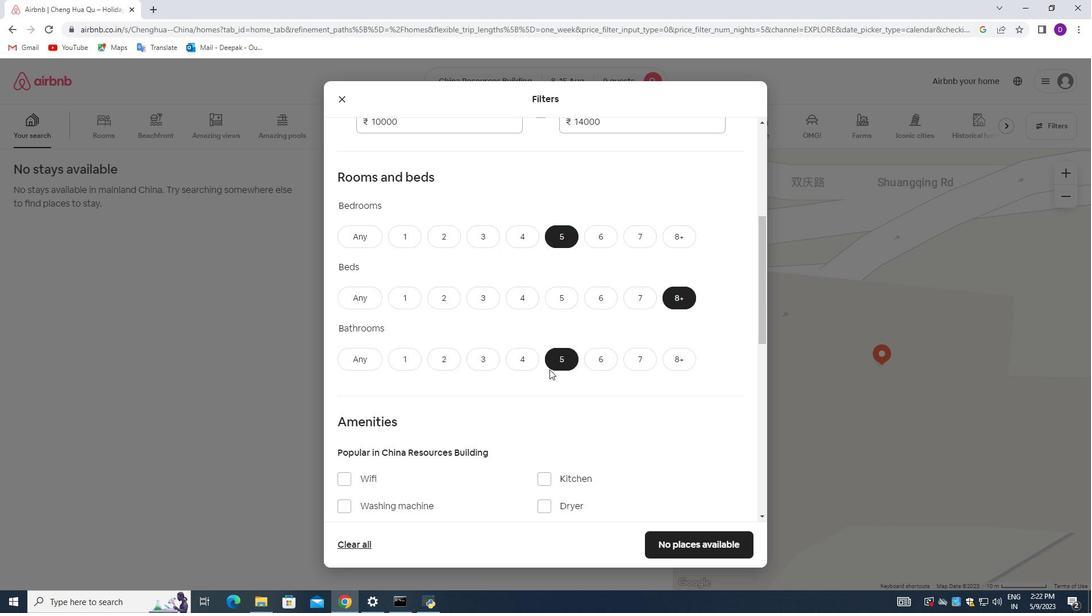 
Action: Mouse moved to (495, 367)
Screenshot: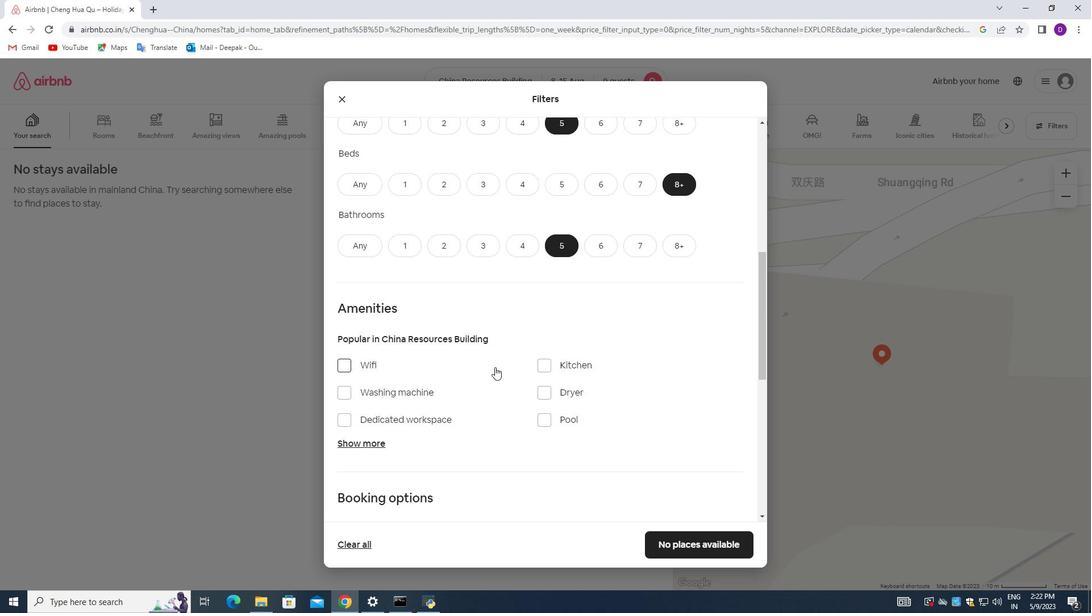 
Action: Mouse scrolled (495, 366) with delta (0, 0)
Screenshot: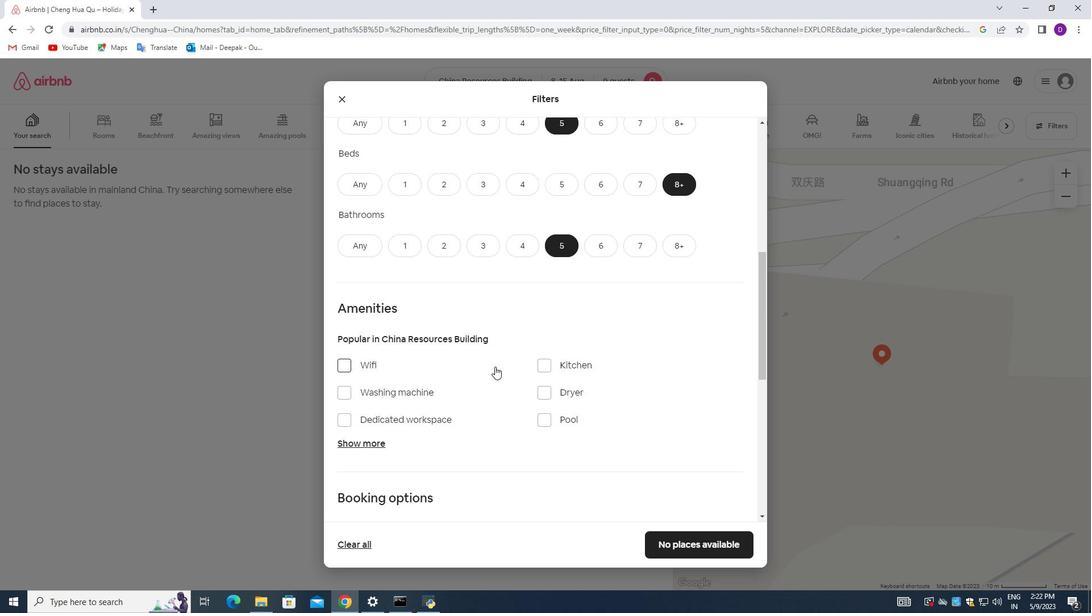 
Action: Mouse moved to (496, 364)
Screenshot: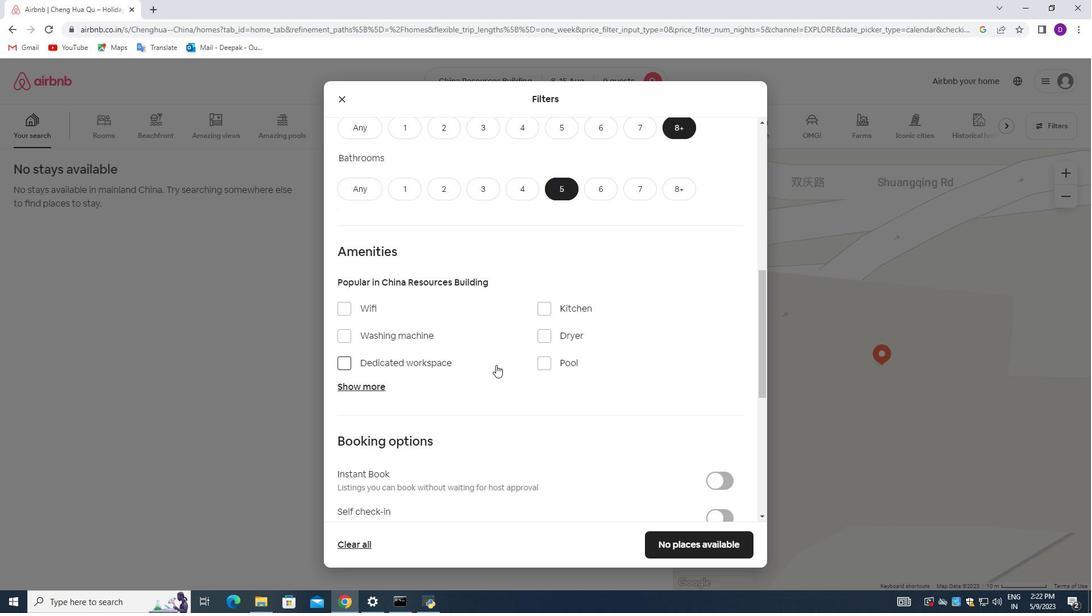 
Action: Mouse scrolled (496, 364) with delta (0, 0)
Screenshot: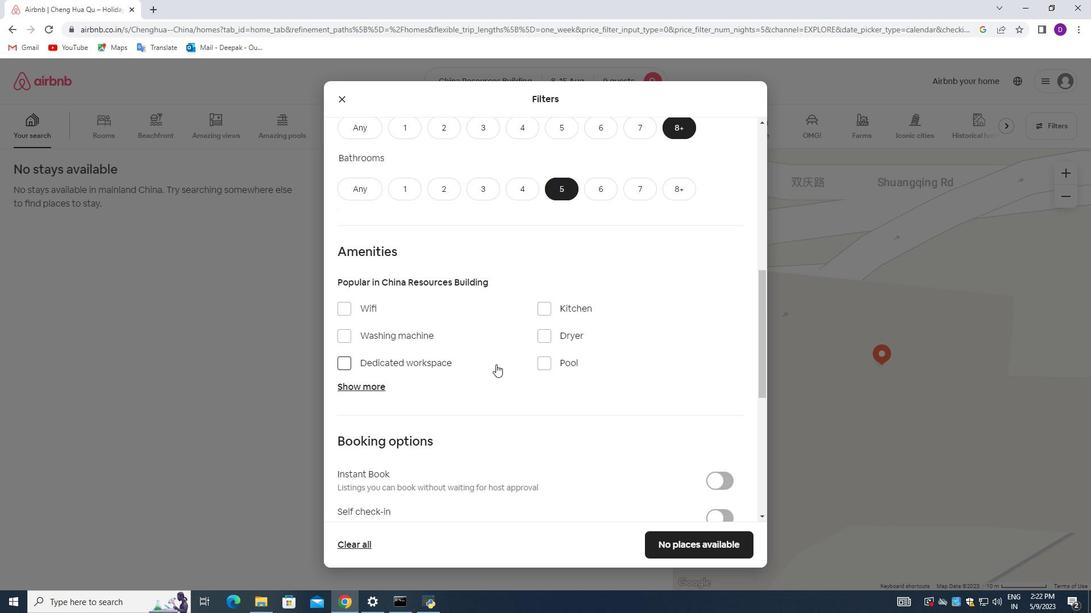 
Action: Mouse moved to (346, 253)
Screenshot: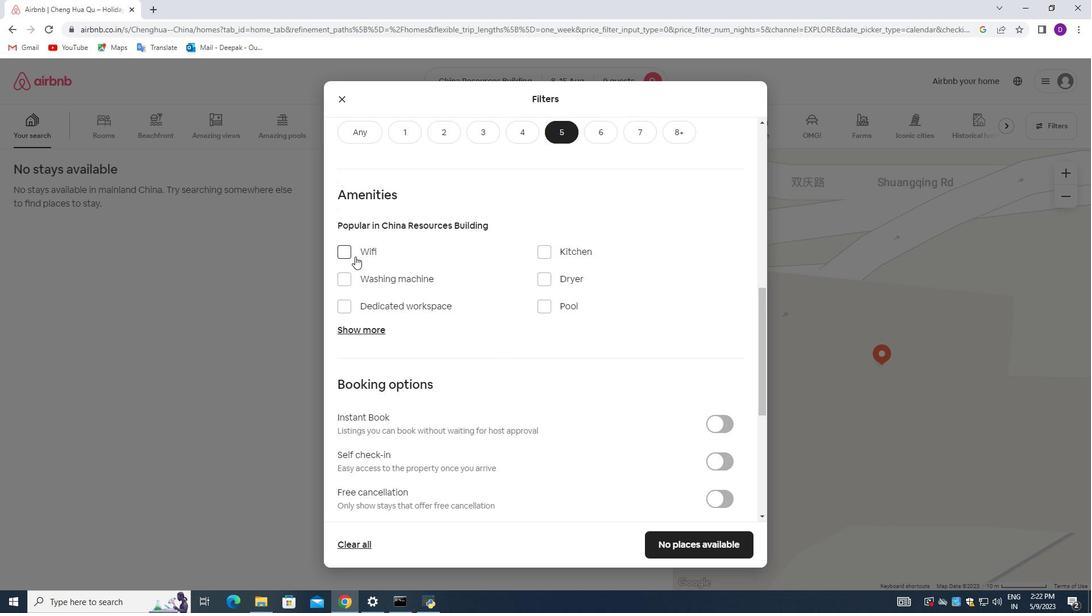 
Action: Mouse pressed left at (346, 253)
Screenshot: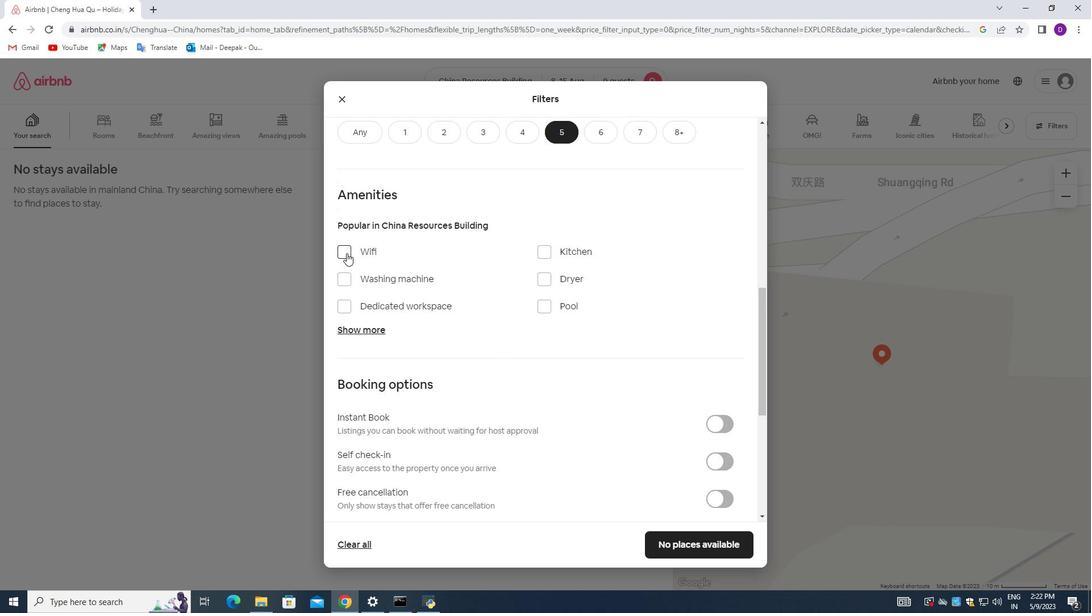 
Action: Mouse moved to (363, 331)
Screenshot: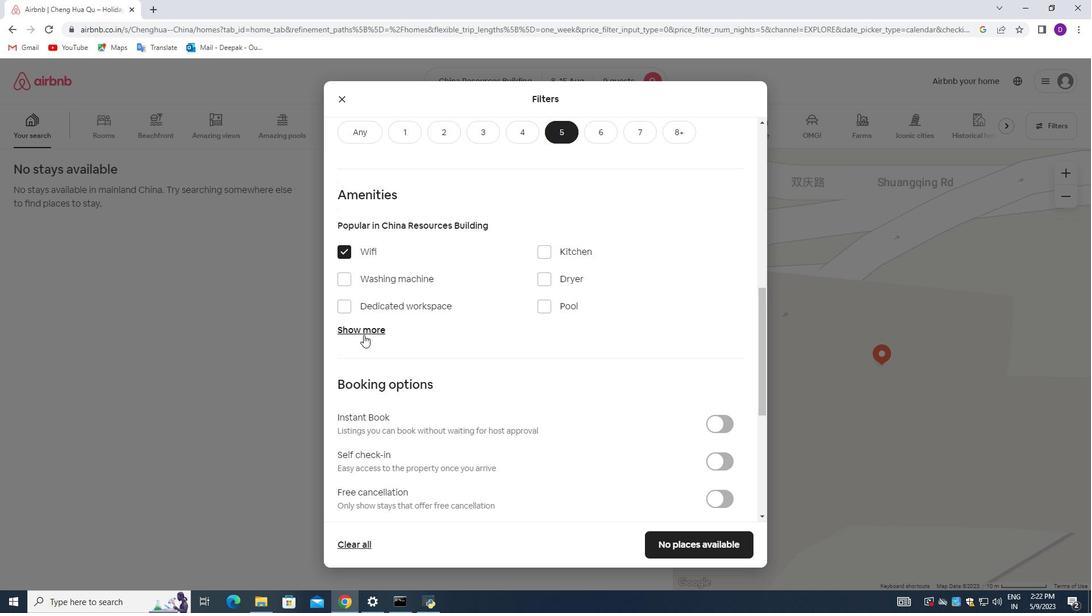 
Action: Mouse pressed left at (363, 331)
Screenshot: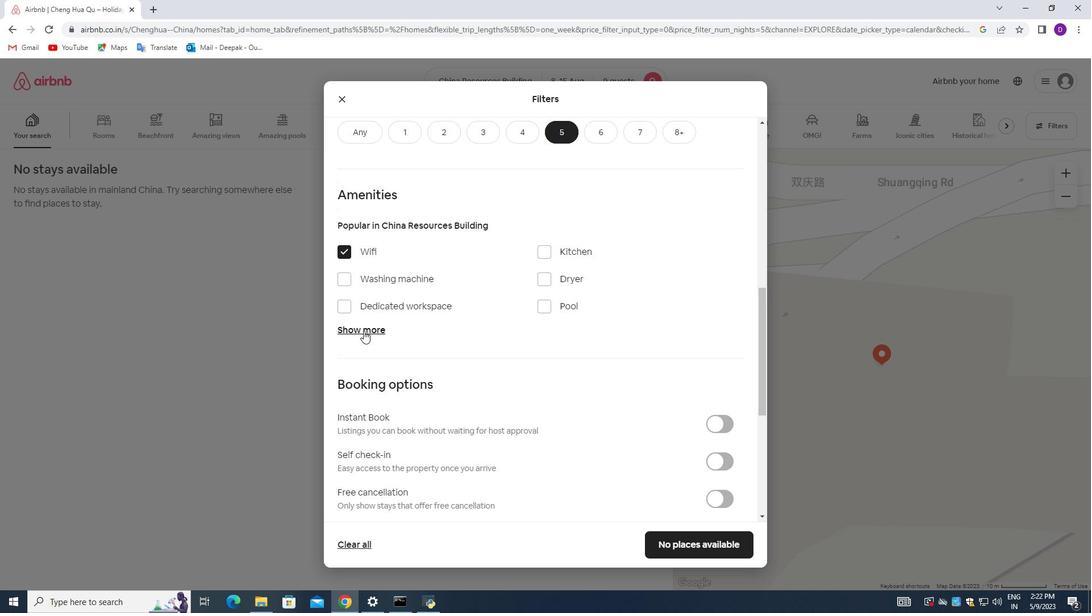 
Action: Mouse moved to (351, 397)
Screenshot: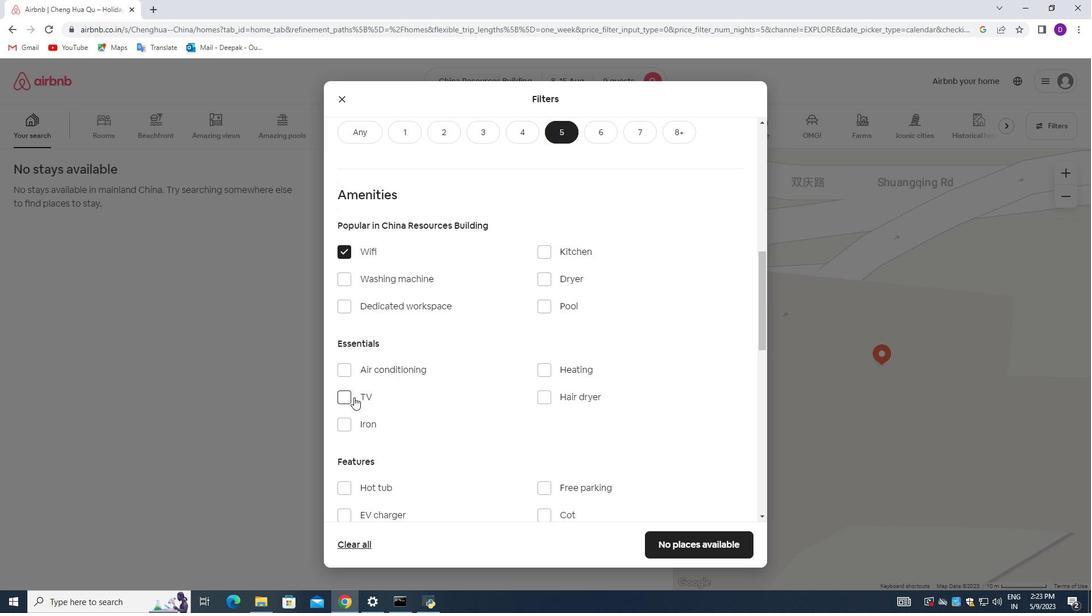 
Action: Mouse pressed left at (351, 397)
Screenshot: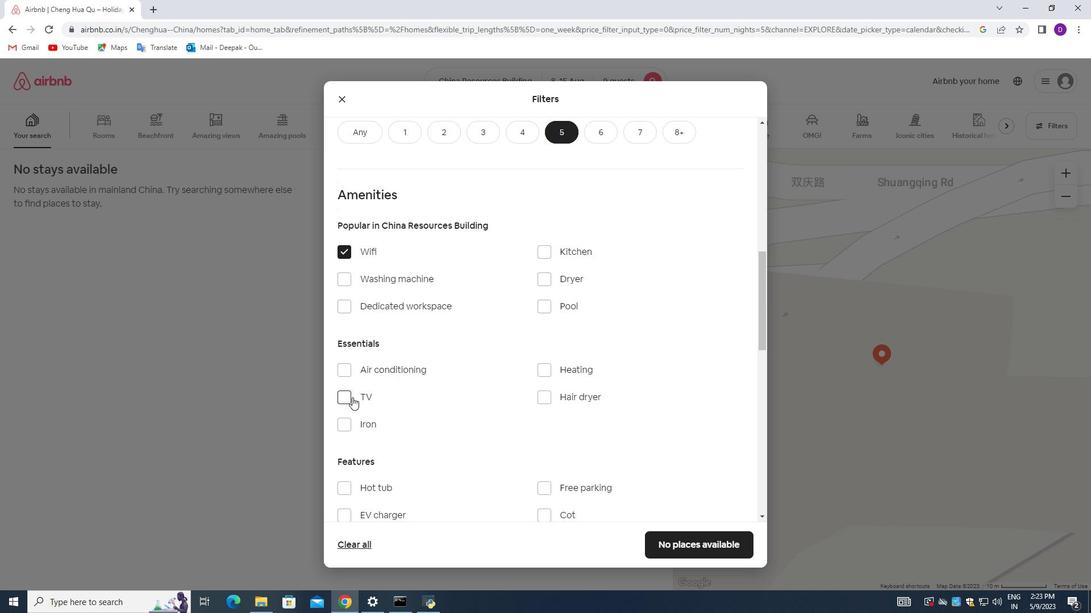
Action: Mouse moved to (480, 386)
Screenshot: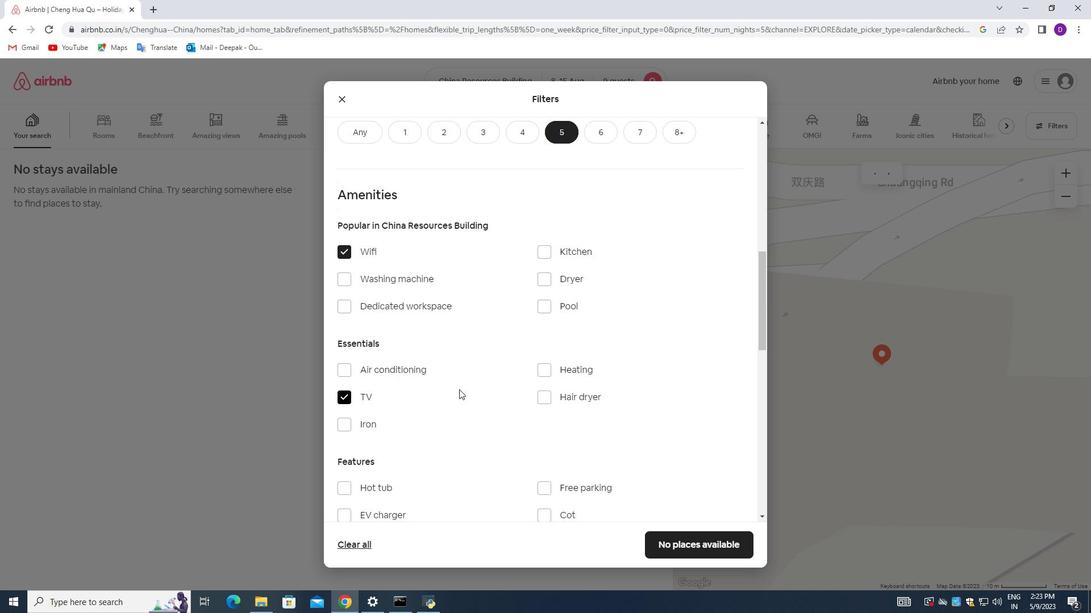 
Action: Mouse scrolled (480, 385) with delta (0, 0)
Screenshot: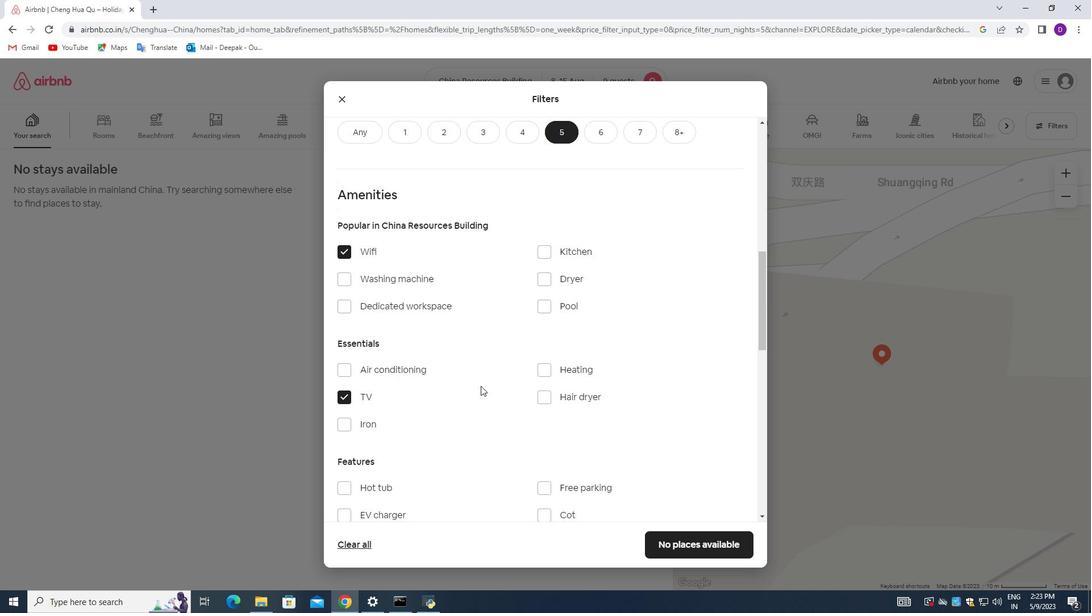 
Action: Mouse scrolled (480, 385) with delta (0, 0)
Screenshot: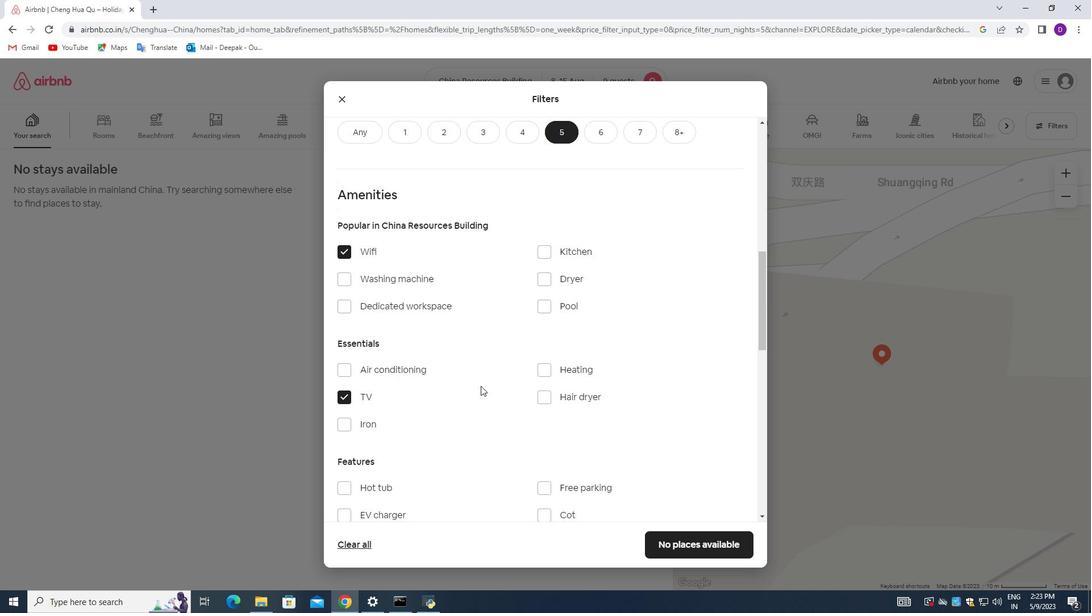 
Action: Mouse moved to (544, 371)
Screenshot: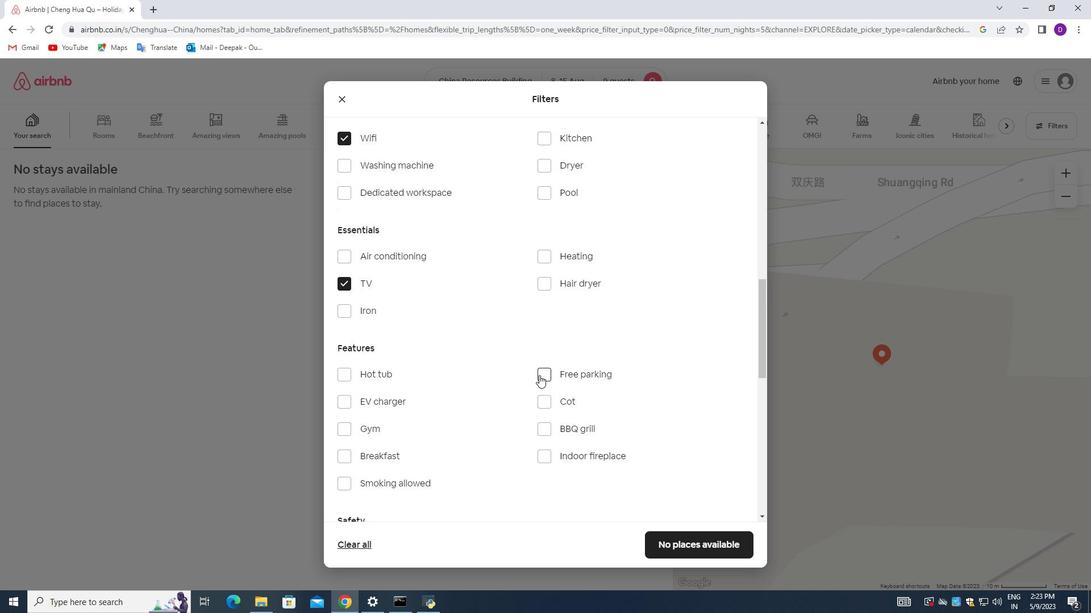 
Action: Mouse pressed left at (544, 371)
Screenshot: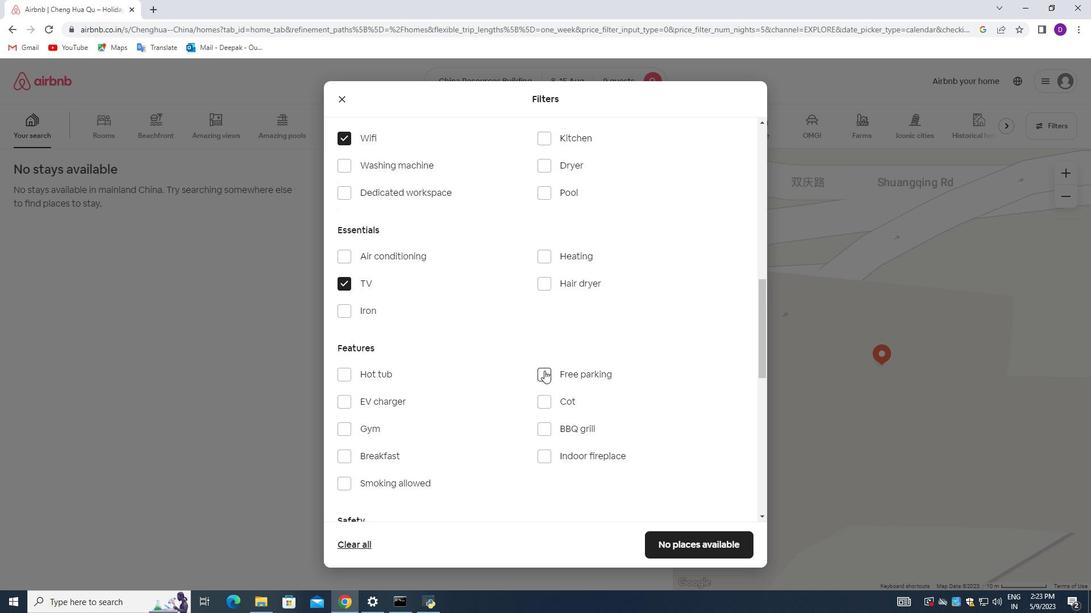 
Action: Mouse moved to (343, 433)
Screenshot: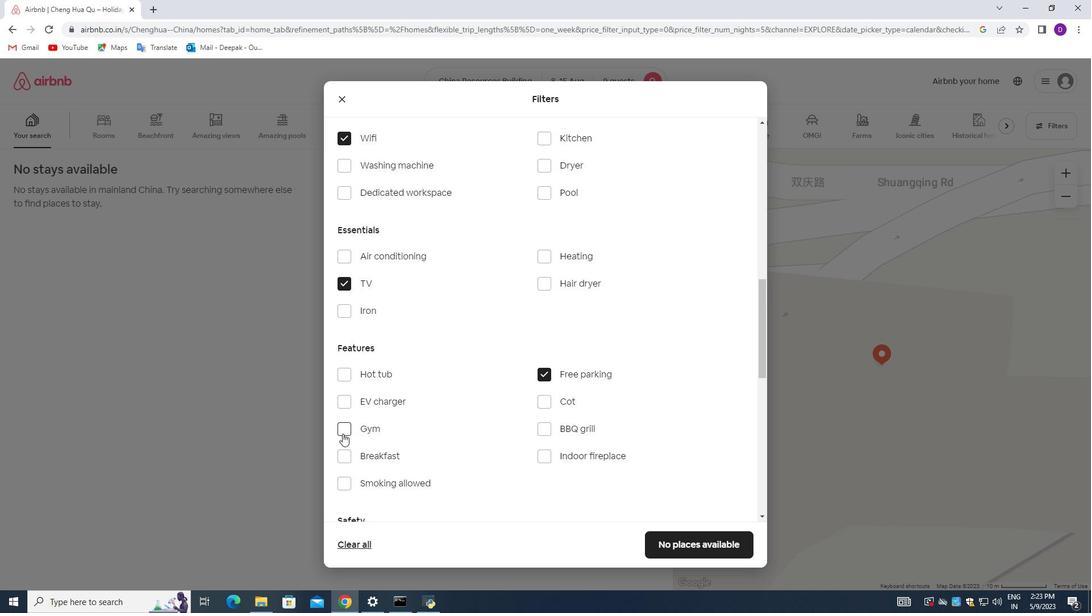 
Action: Mouse pressed left at (343, 433)
Screenshot: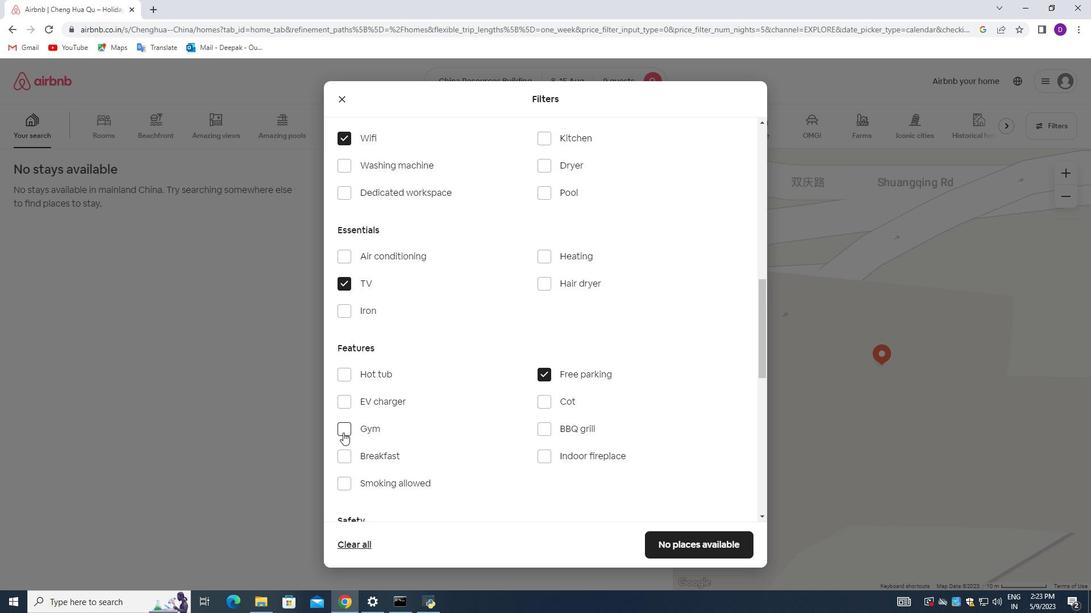 
Action: Mouse moved to (343, 454)
Screenshot: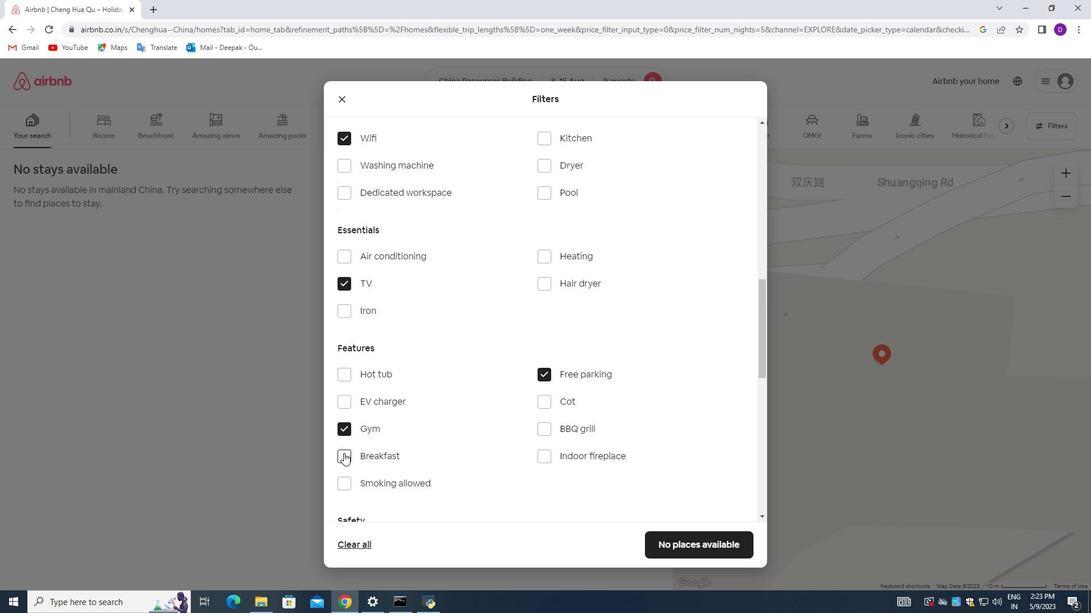 
Action: Mouse pressed left at (343, 454)
Screenshot: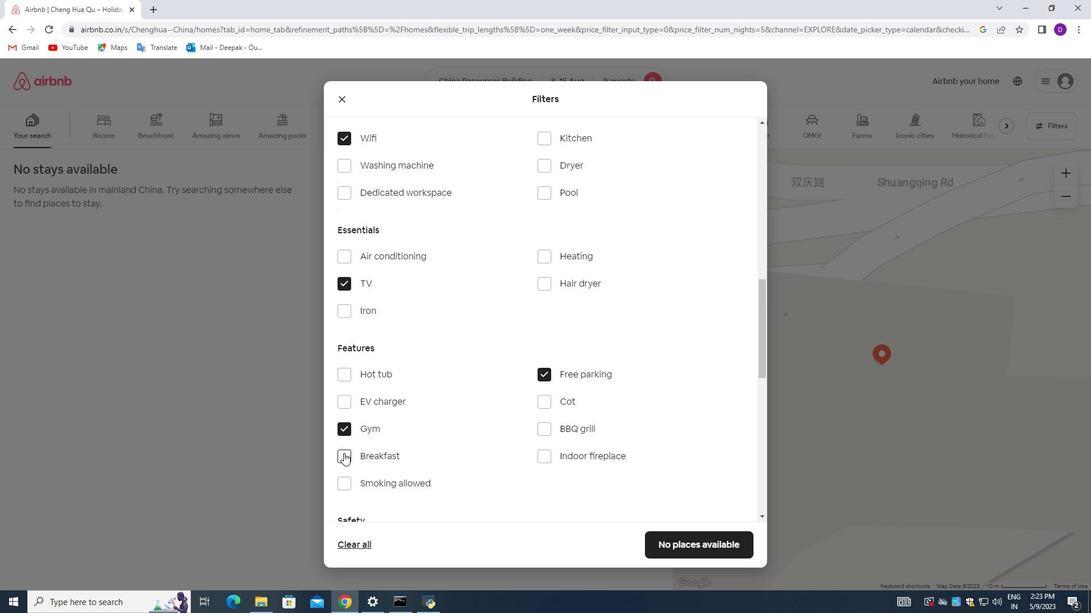 
Action: Mouse moved to (448, 399)
Screenshot: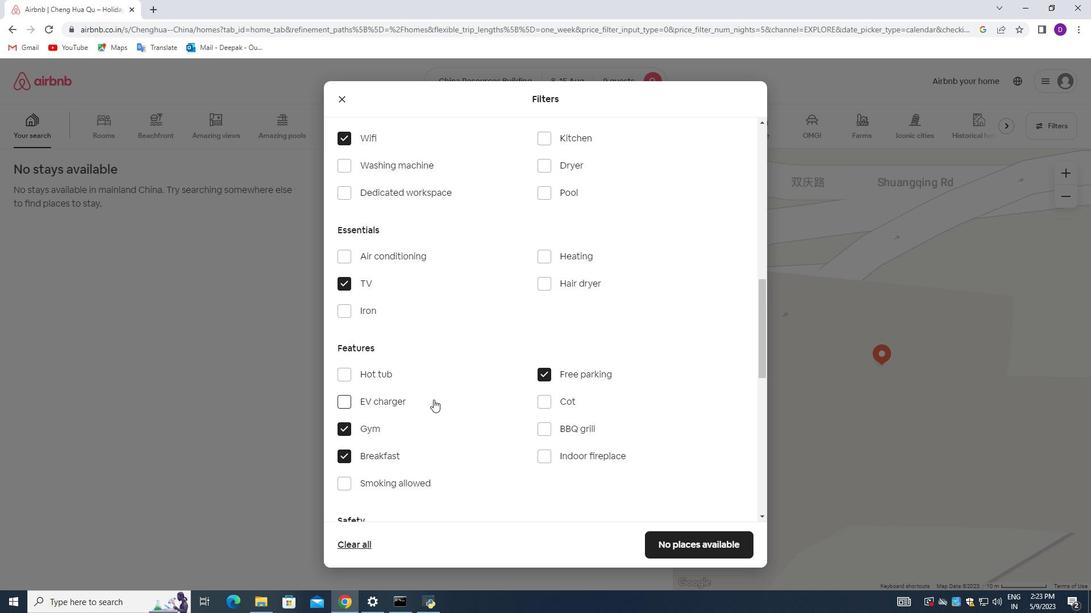 
Action: Mouse scrolled (448, 399) with delta (0, 0)
Screenshot: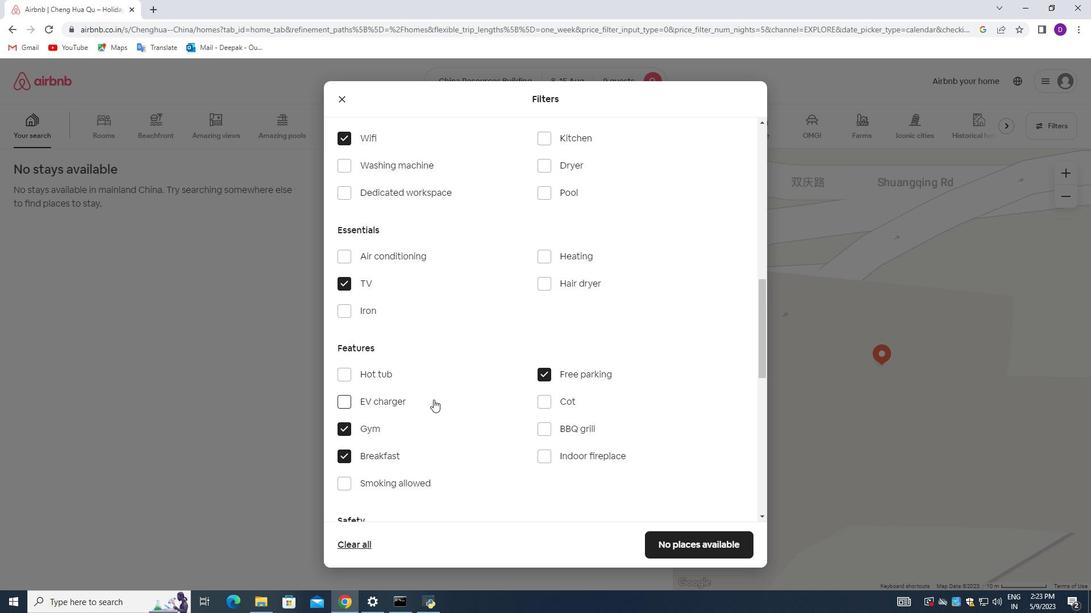 
Action: Mouse moved to (457, 397)
Screenshot: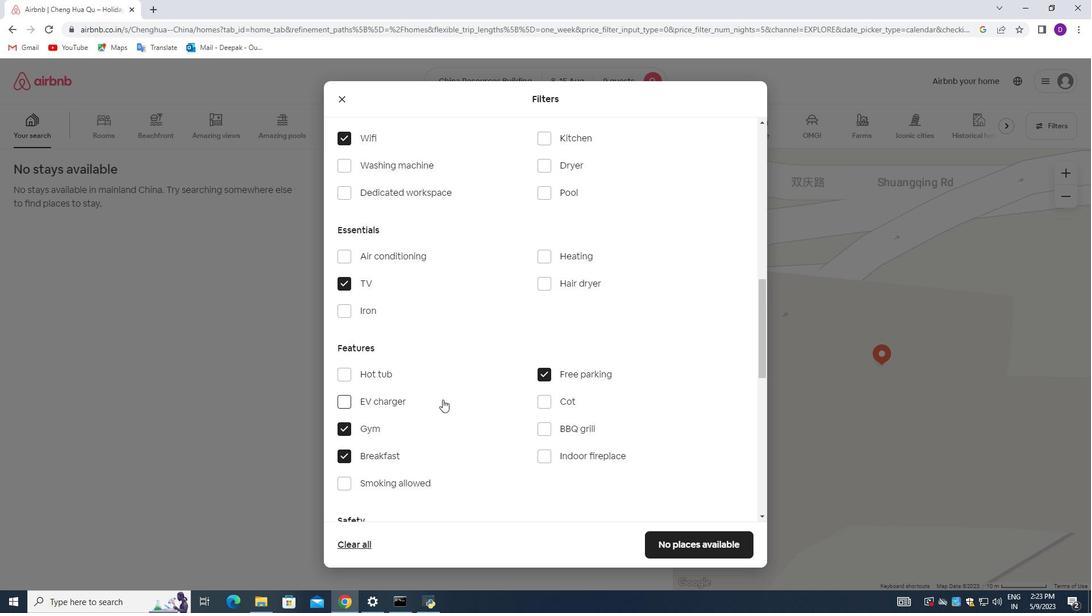 
Action: Mouse scrolled (457, 397) with delta (0, 0)
Screenshot: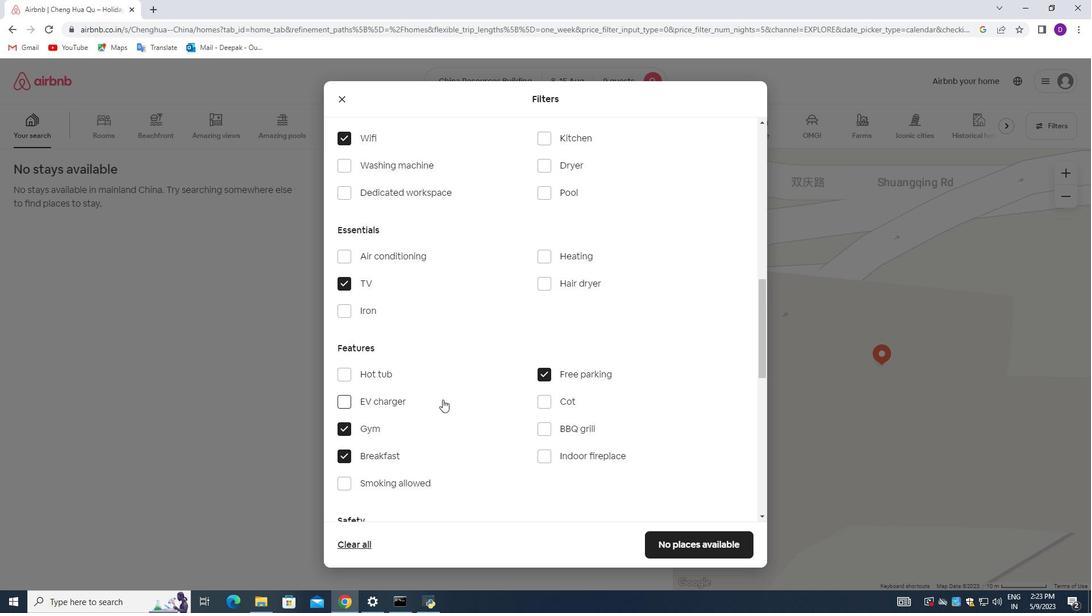 
Action: Mouse moved to (461, 396)
Screenshot: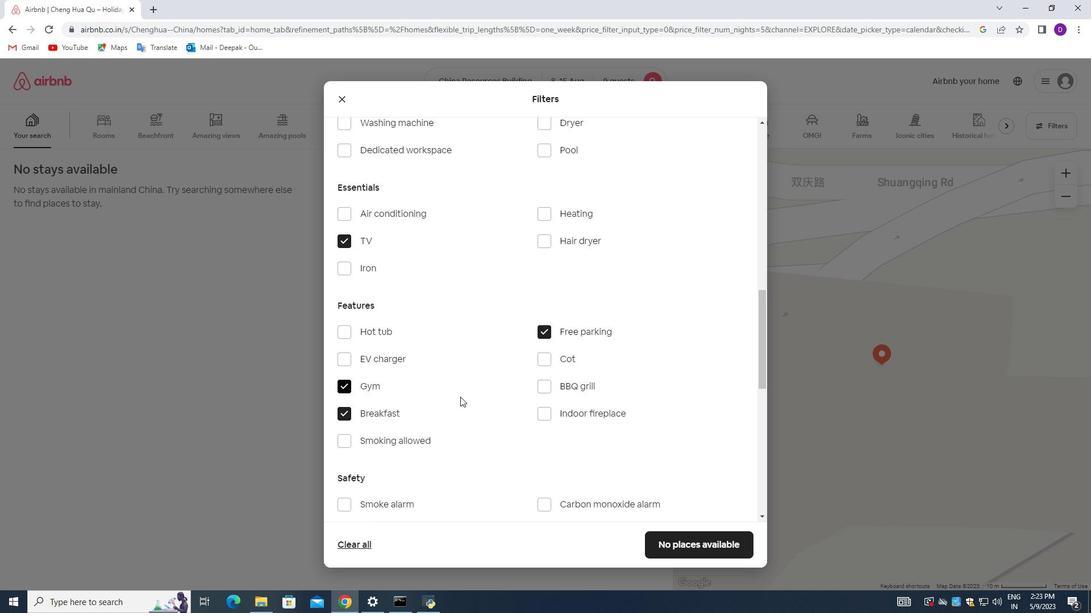 
Action: Mouse scrolled (461, 395) with delta (0, 0)
Screenshot: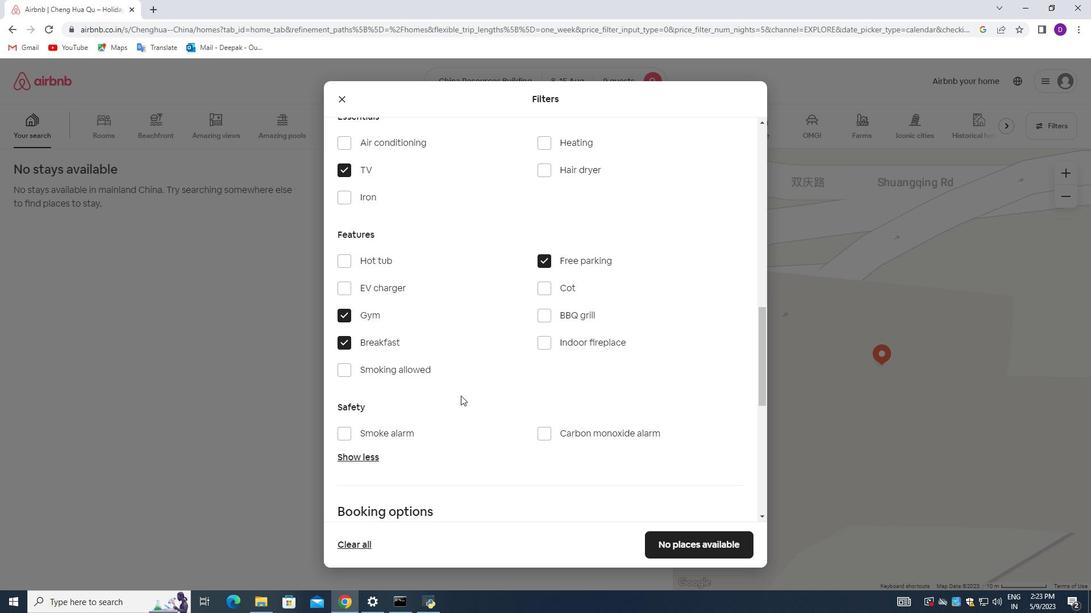
Action: Mouse scrolled (461, 395) with delta (0, 0)
Screenshot: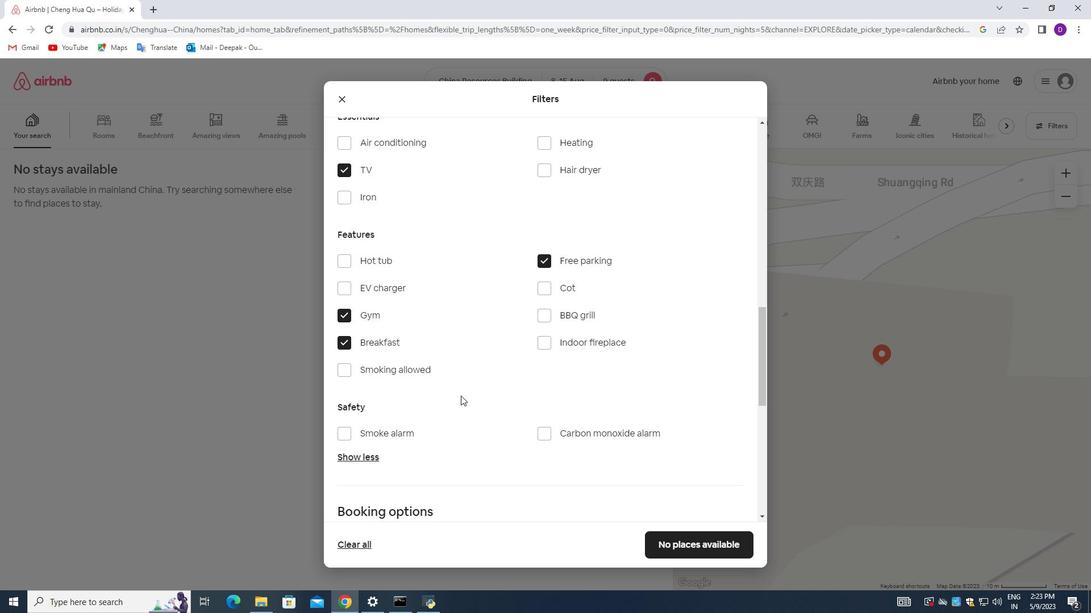 
Action: Mouse scrolled (461, 395) with delta (0, 0)
Screenshot: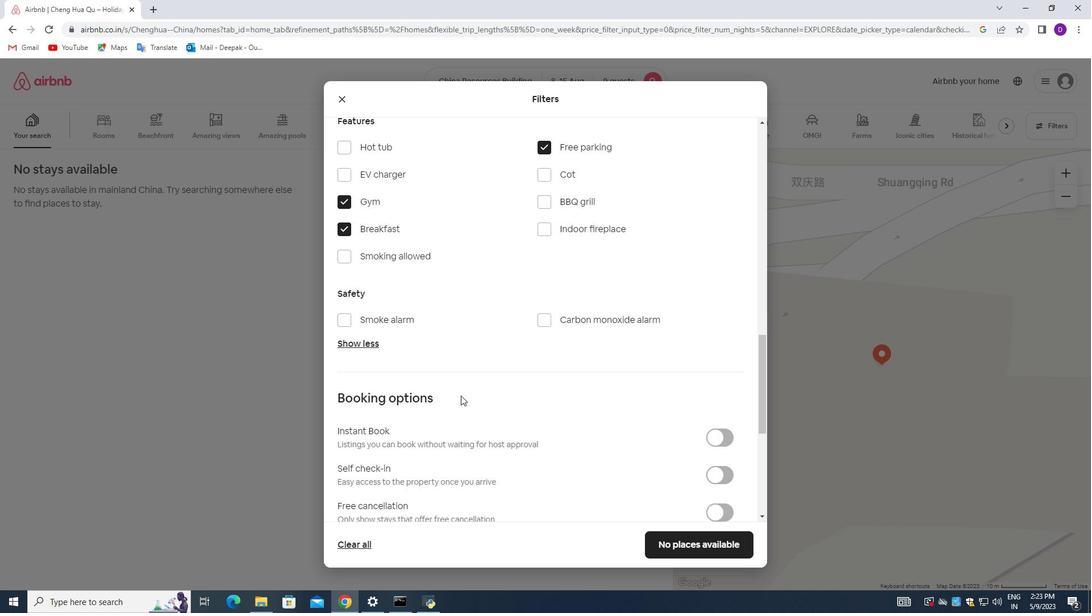 
Action: Mouse scrolled (461, 395) with delta (0, 0)
Screenshot: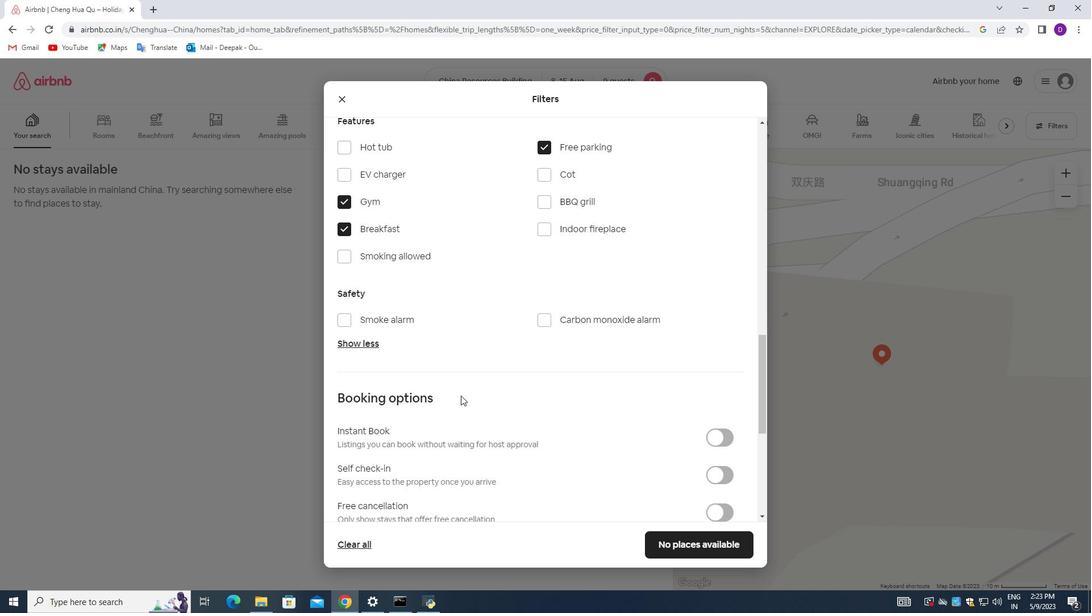 
Action: Mouse moved to (719, 359)
Screenshot: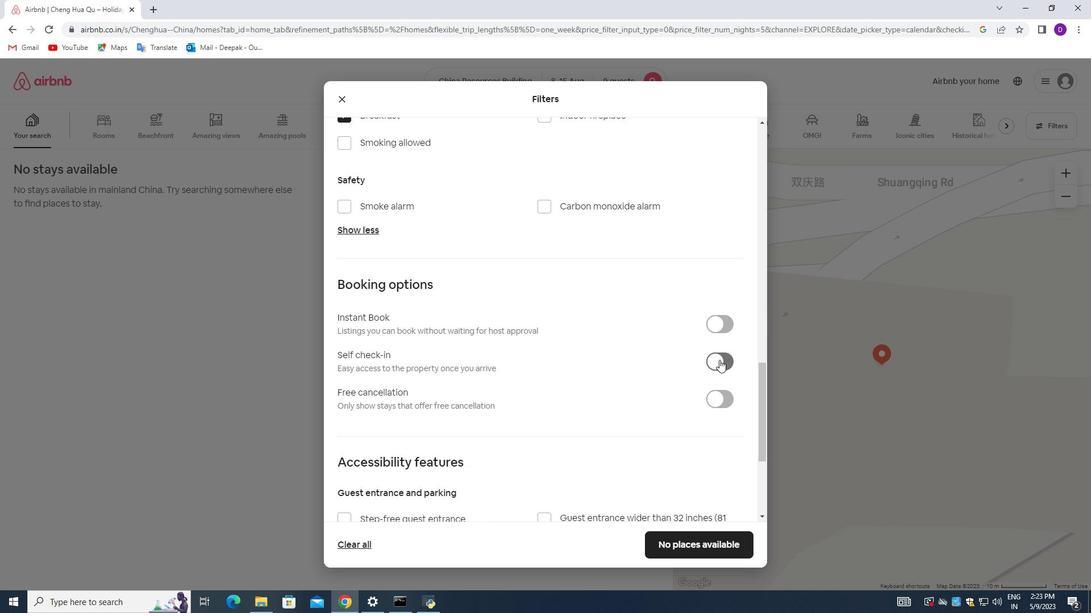 
Action: Mouse pressed left at (719, 359)
Screenshot: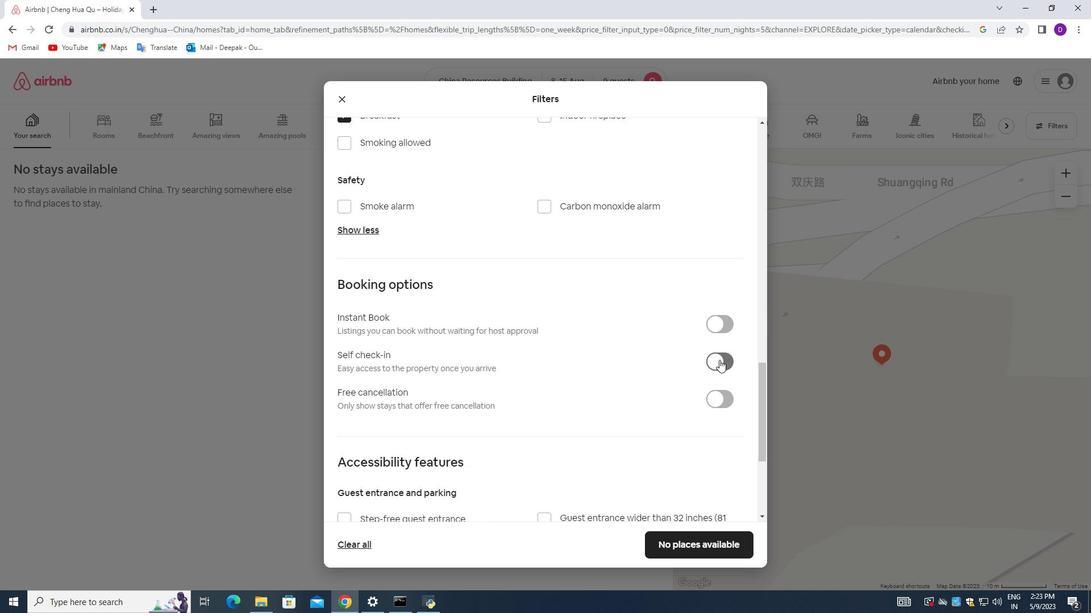 
Action: Mouse moved to (507, 357)
Screenshot: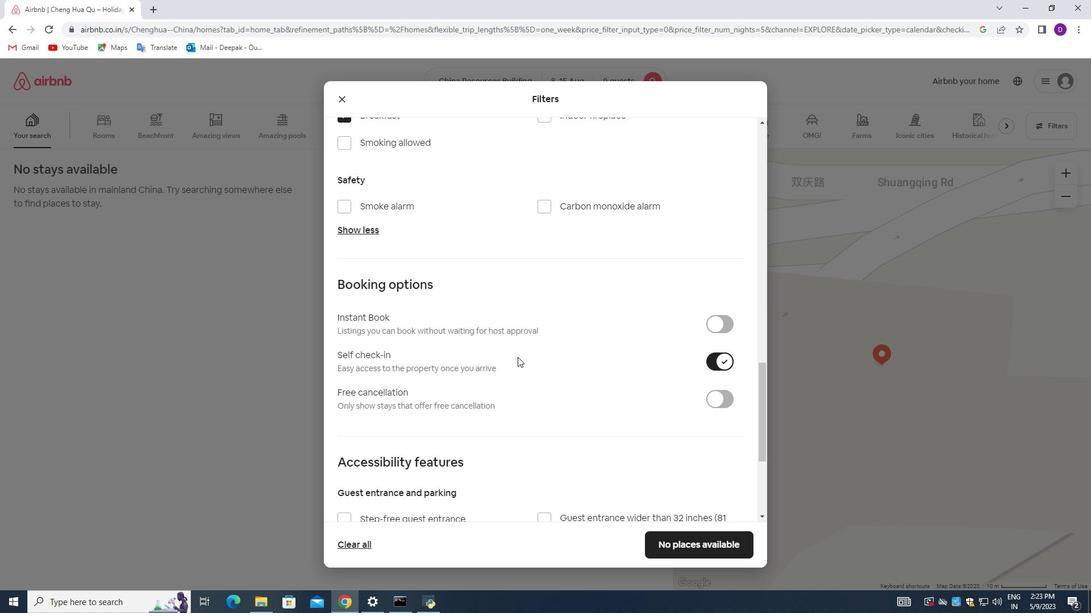 
Action: Mouse scrolled (507, 356) with delta (0, 0)
Screenshot: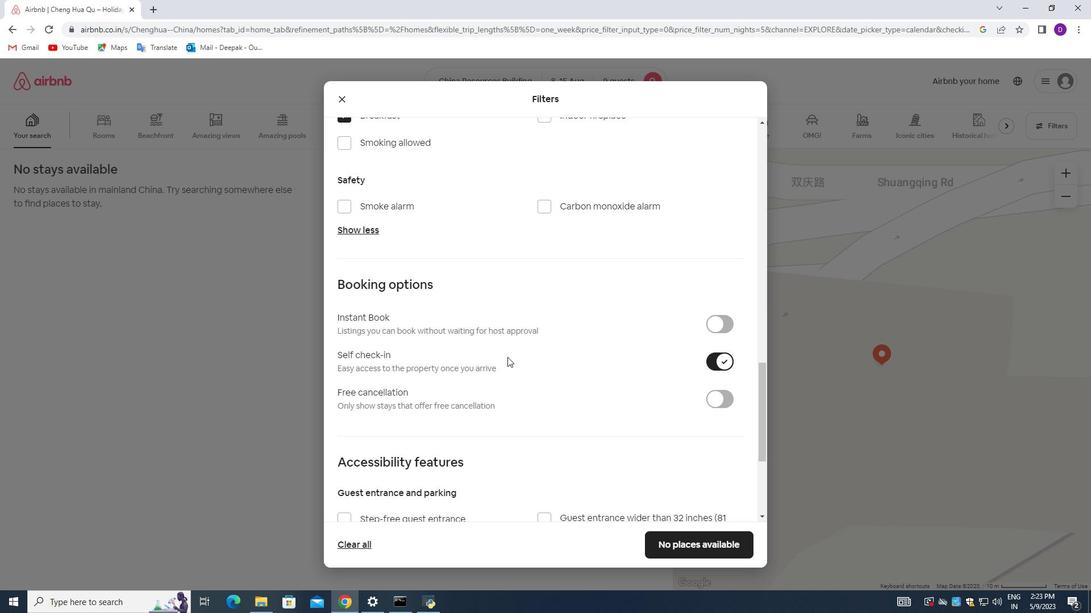 
Action: Mouse scrolled (507, 356) with delta (0, 0)
Screenshot: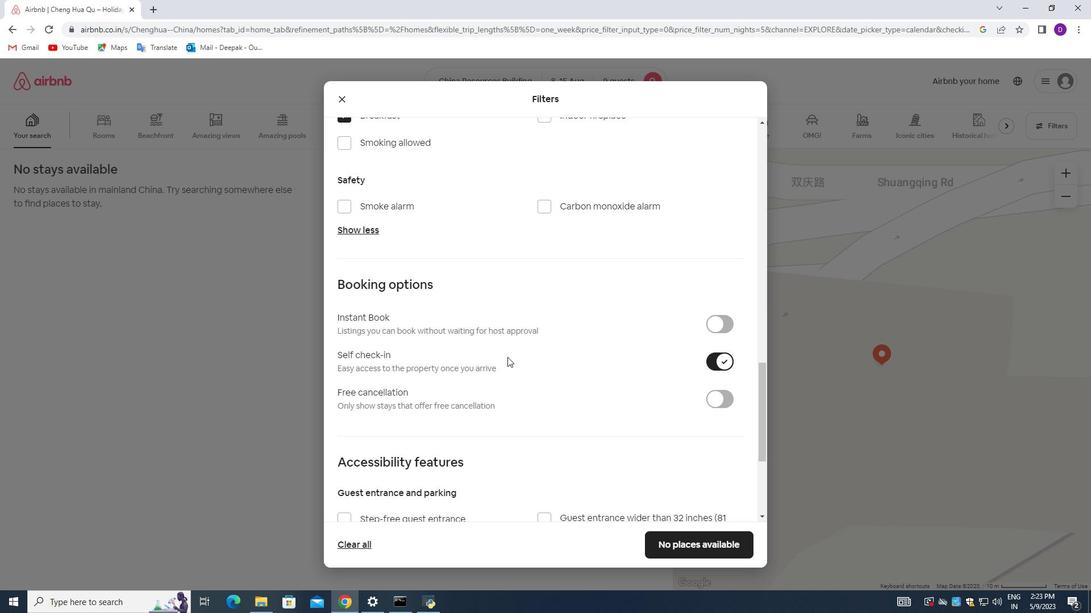 
Action: Mouse scrolled (507, 356) with delta (0, 0)
Screenshot: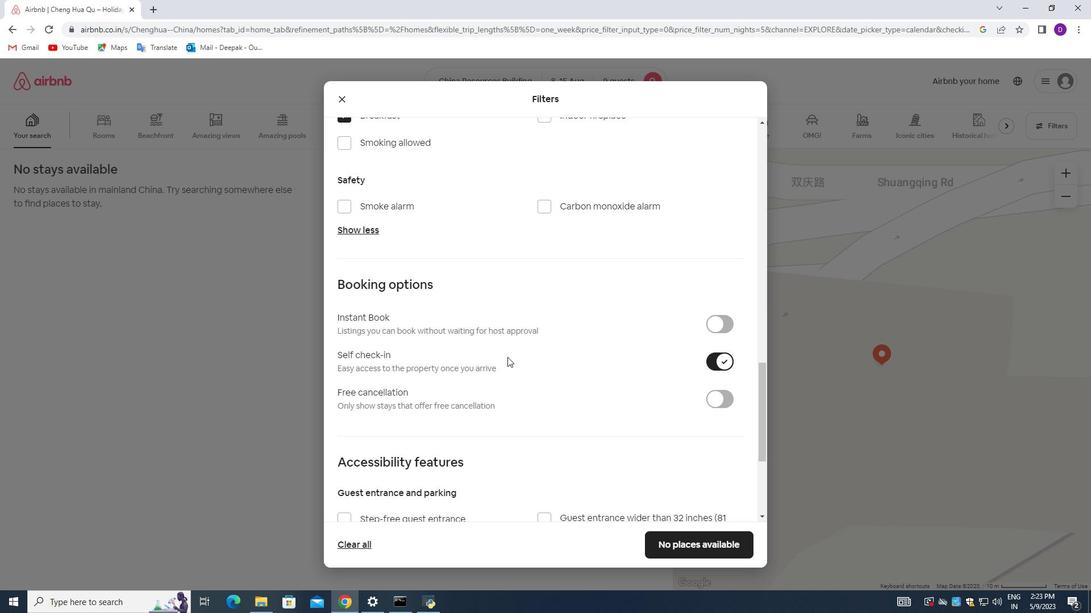 
Action: Mouse scrolled (507, 356) with delta (0, 0)
Screenshot: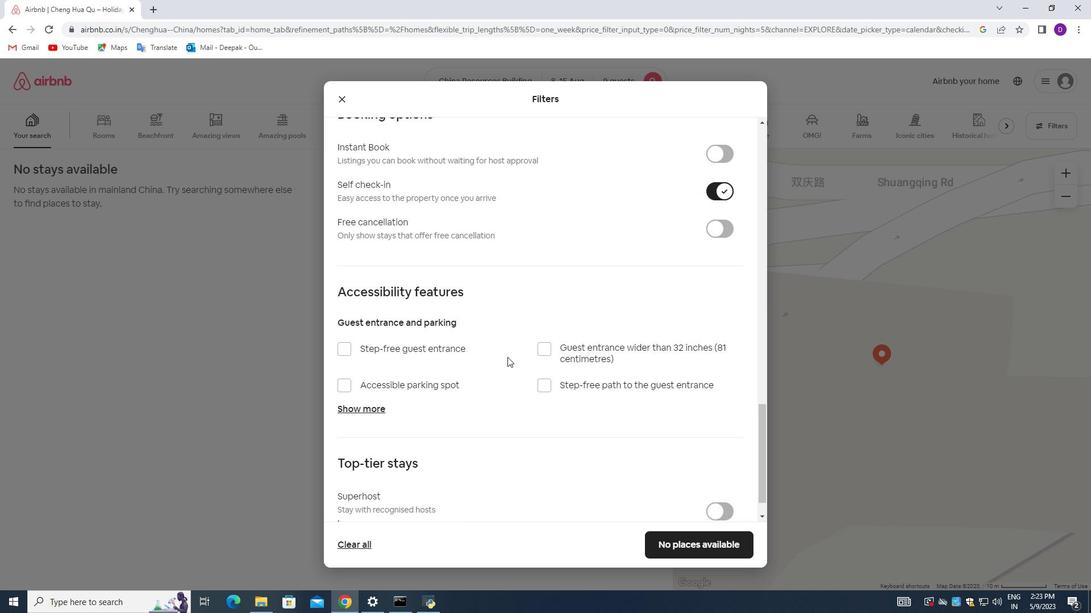 
Action: Mouse scrolled (507, 356) with delta (0, 0)
Screenshot: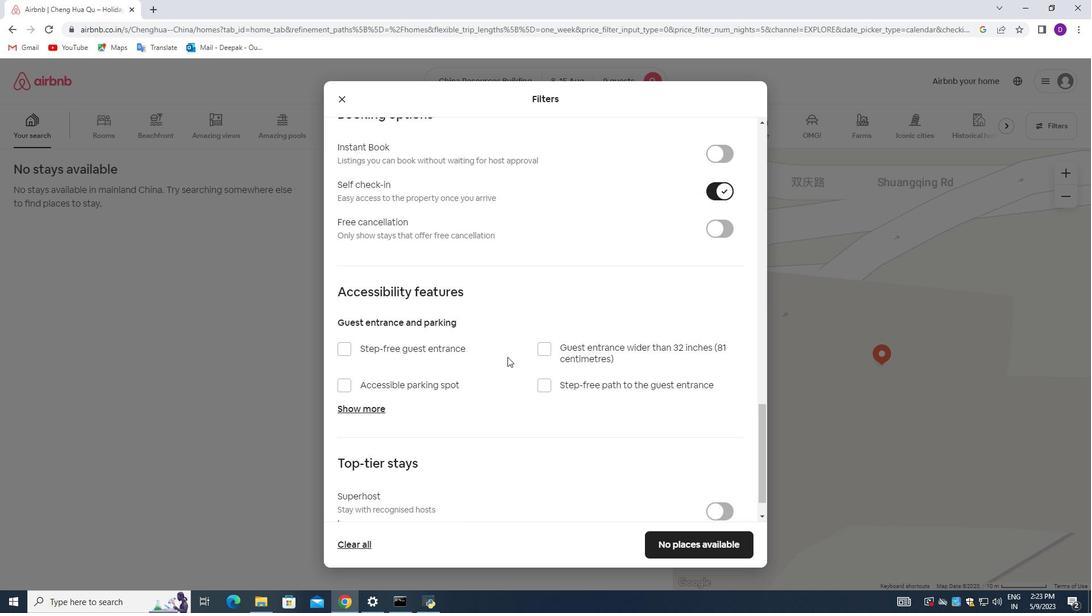 
Action: Mouse scrolled (507, 356) with delta (0, 0)
Screenshot: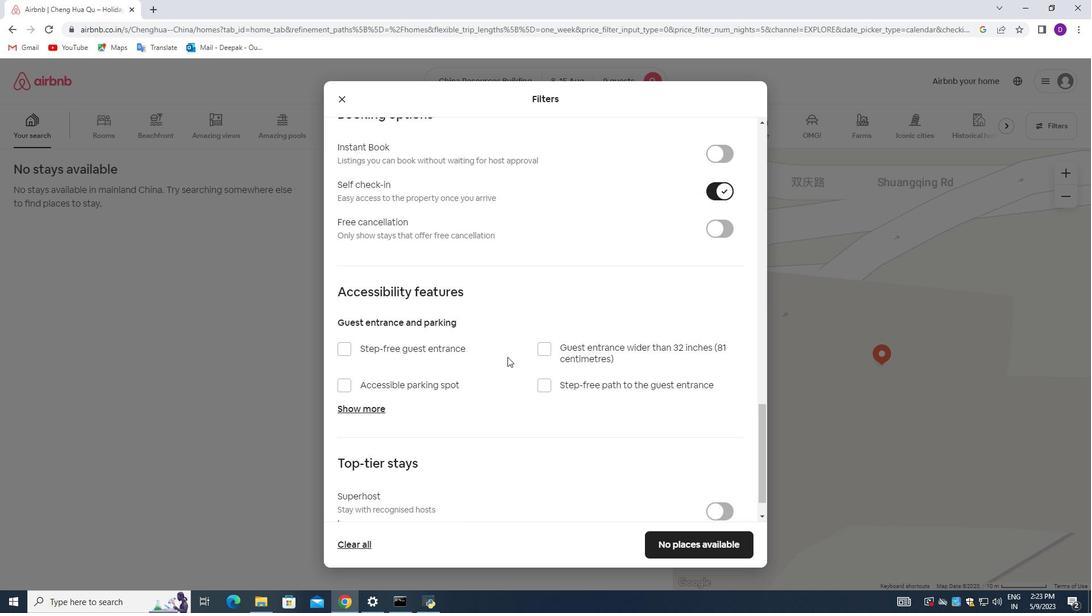 
Action: Mouse scrolled (507, 356) with delta (0, 0)
Screenshot: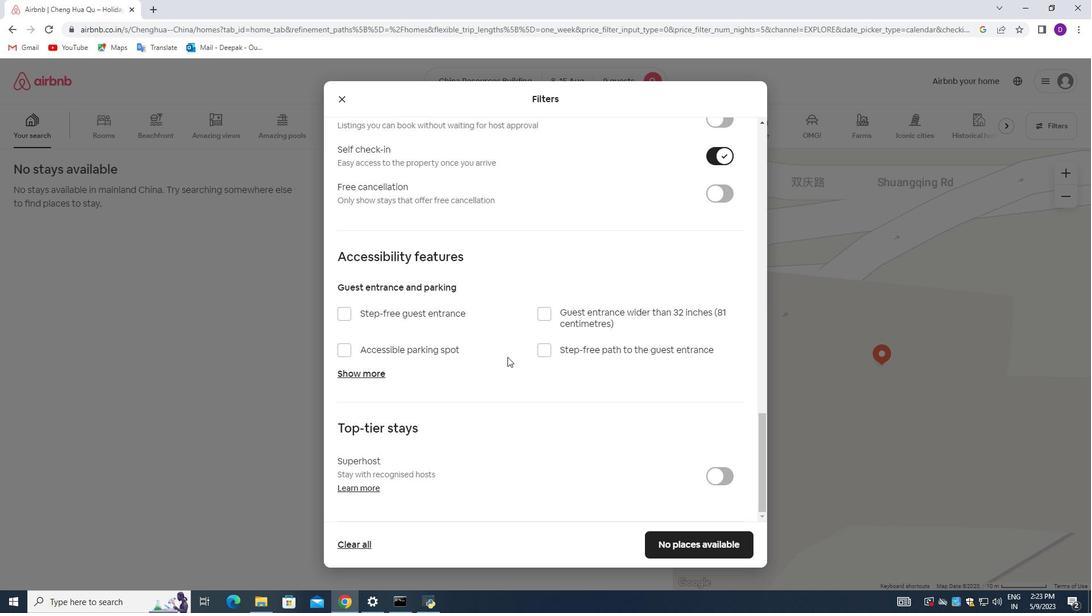 
Action: Mouse scrolled (507, 356) with delta (0, 0)
Screenshot: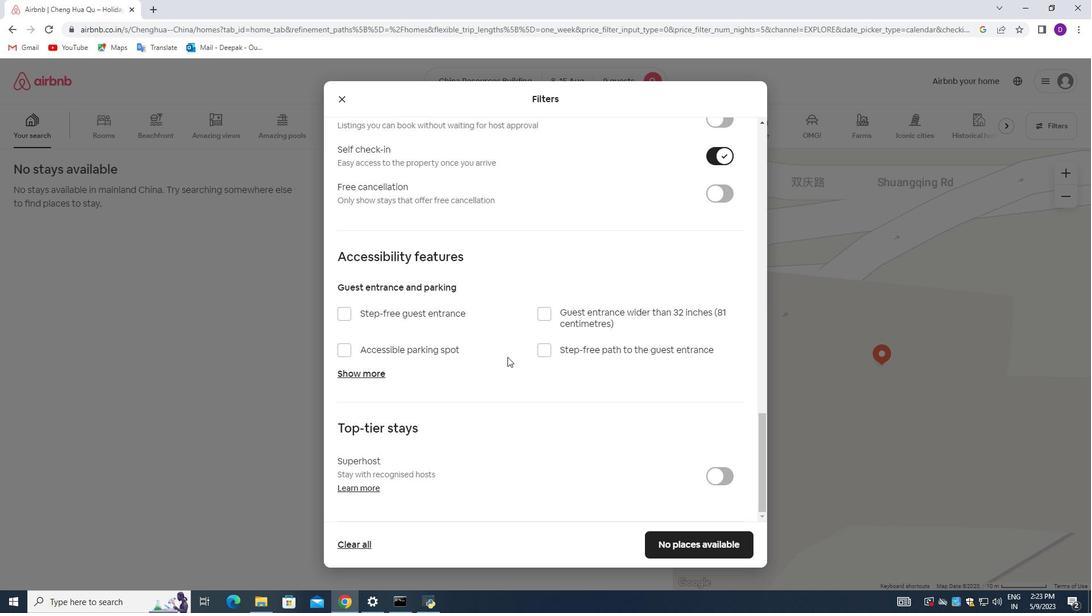 
Action: Mouse moved to (507, 357)
Screenshot: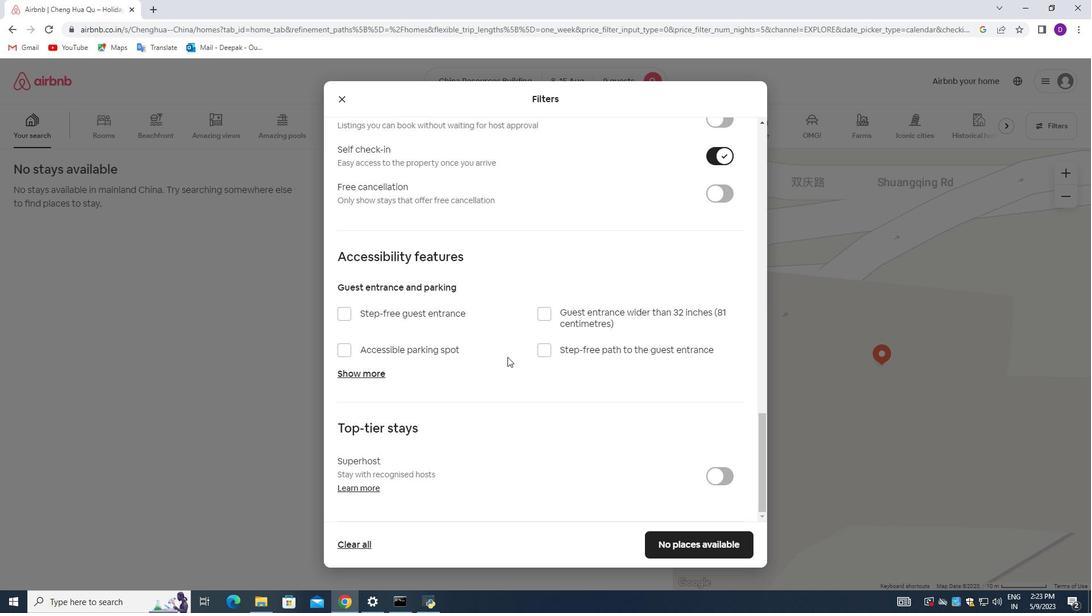 
Action: Mouse scrolled (507, 356) with delta (0, 0)
Screenshot: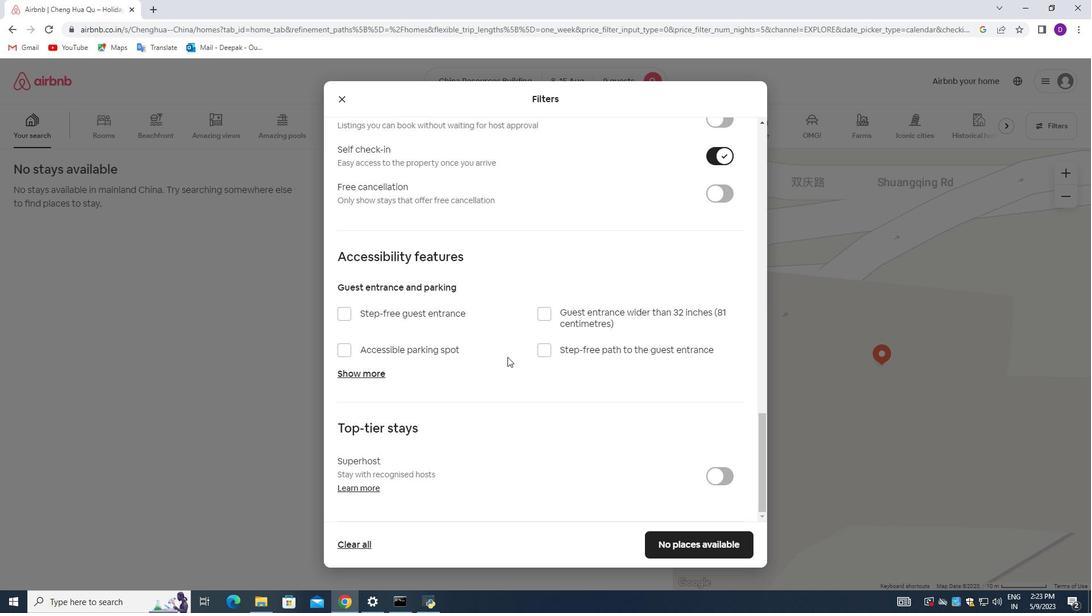 
Action: Mouse moved to (420, 447)
Screenshot: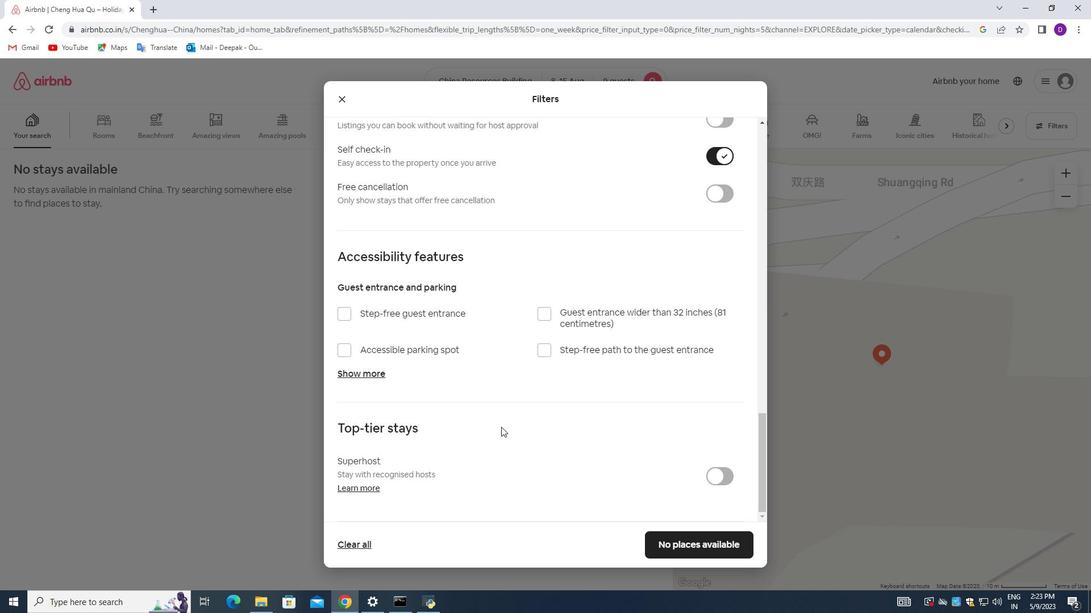 
Action: Mouse scrolled (420, 447) with delta (0, 0)
Screenshot: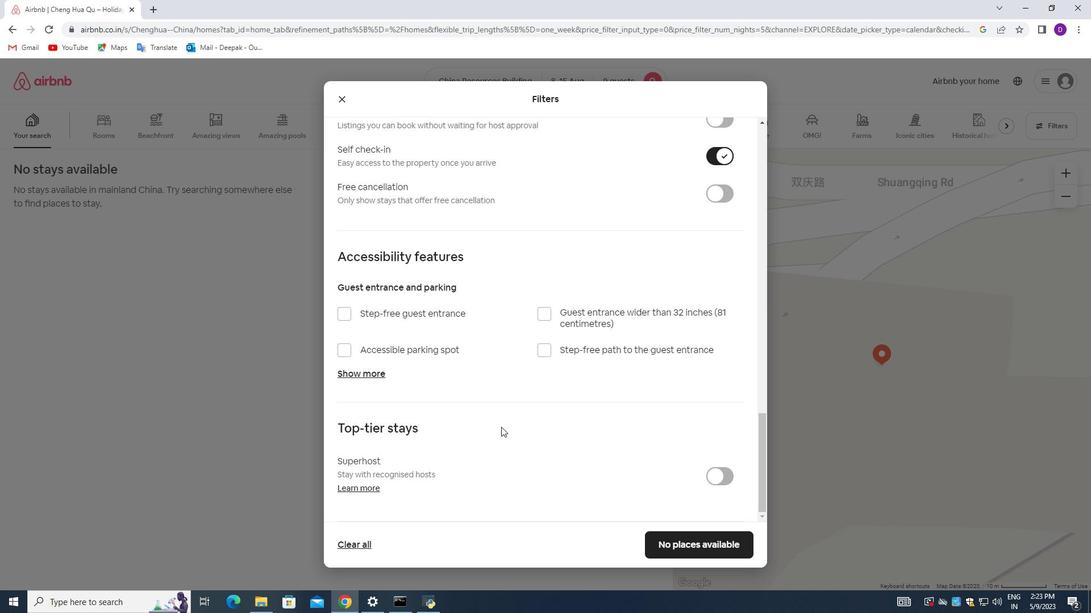 
Action: Mouse moved to (409, 454)
Screenshot: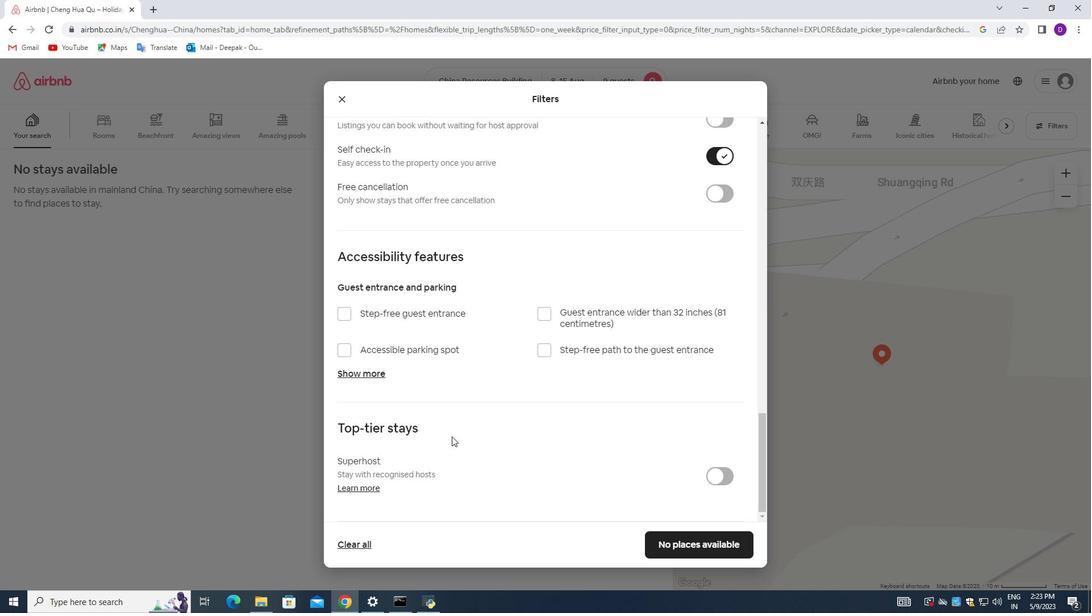 
Action: Mouse scrolled (409, 454) with delta (0, 0)
Screenshot: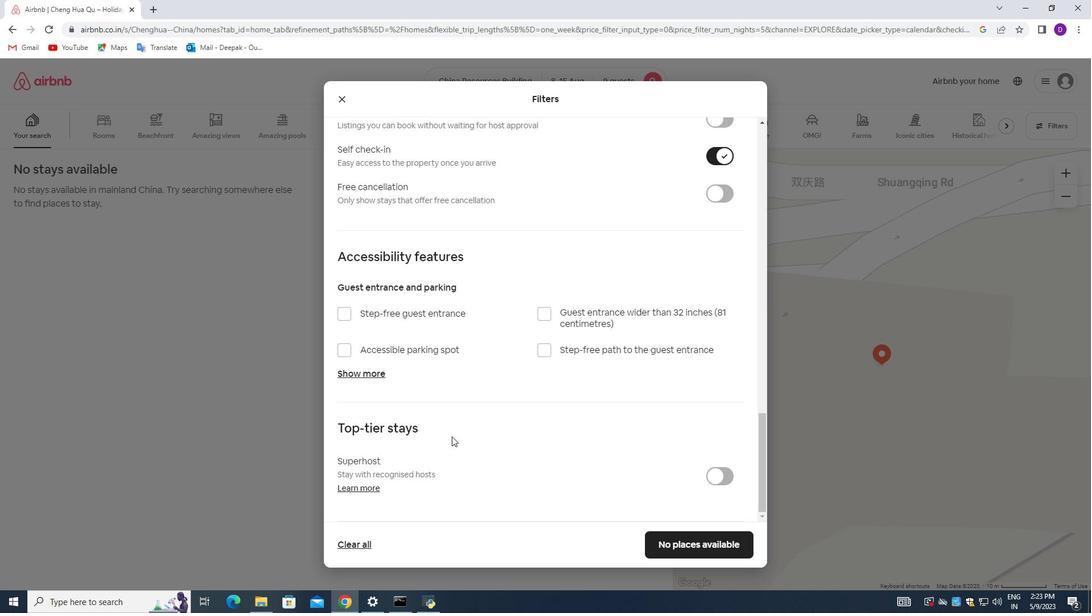 
Action: Mouse moved to (399, 467)
Screenshot: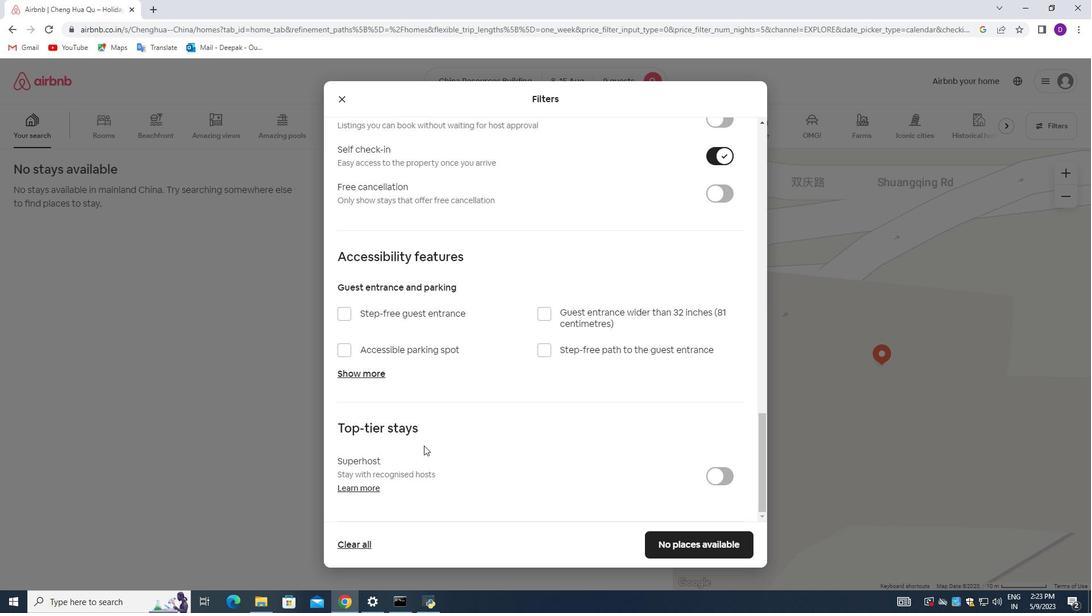 
Action: Mouse scrolled (399, 467) with delta (0, 0)
Screenshot: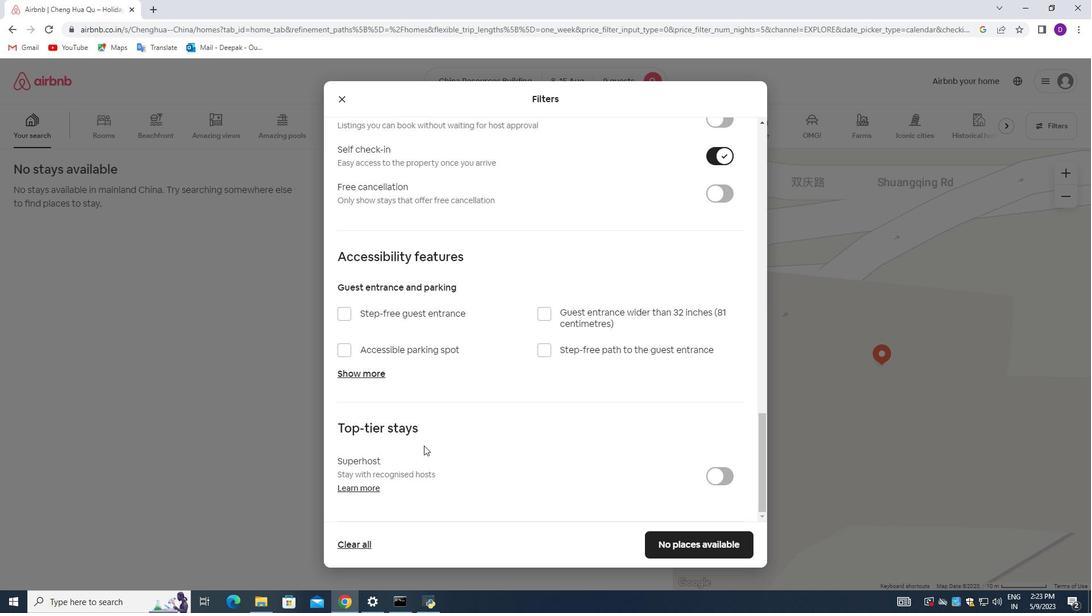 
Action: Mouse moved to (673, 546)
Screenshot: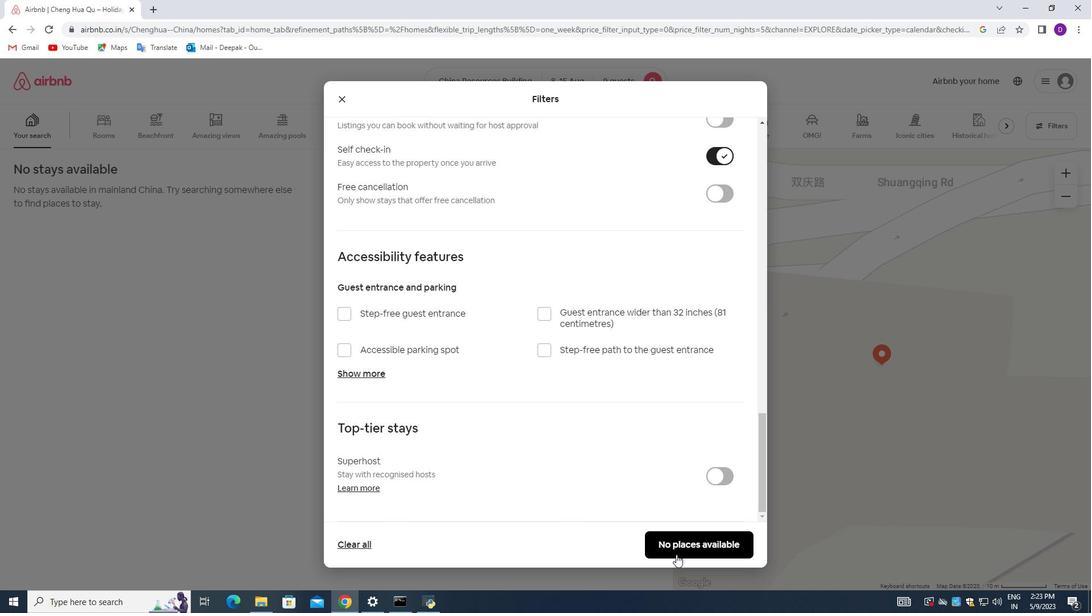 
Action: Mouse pressed left at (673, 546)
Screenshot: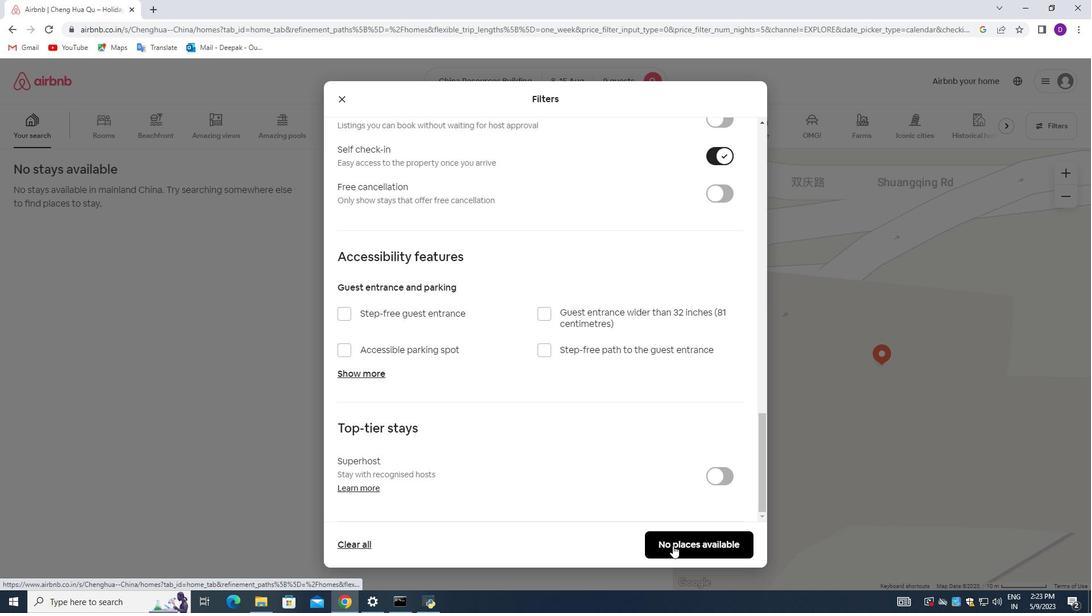 
Action: Mouse moved to (591, 425)
Screenshot: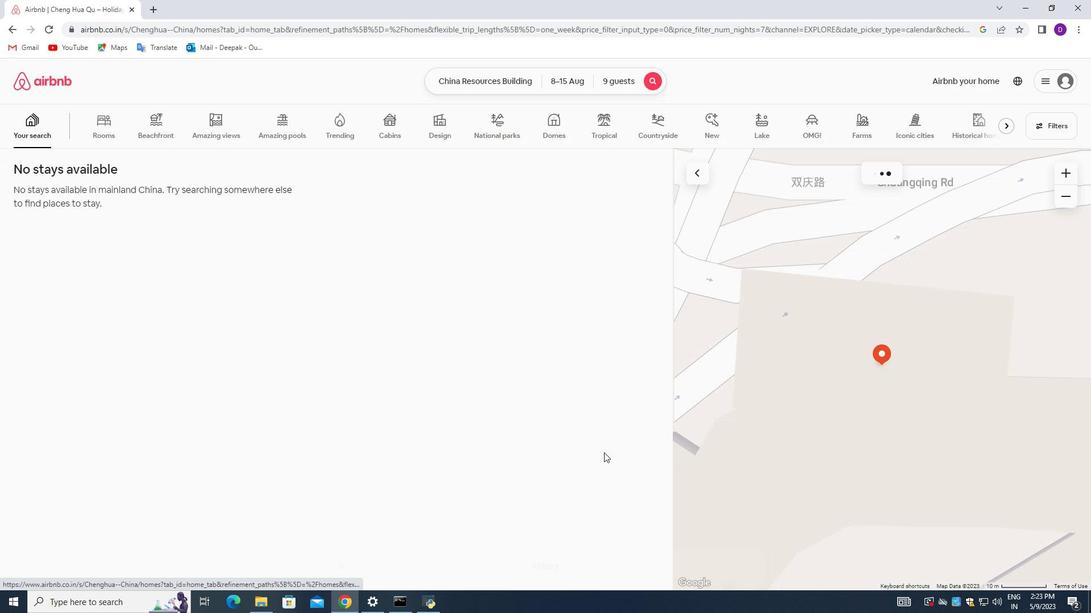 
